 Task: Add an event with the title Training Session: Effective Conflict Management, date '2024/04/21', time 8:00 AM to 10:00 AMand add a description: Throughout the session, we will encourage collaboration, provide inspiration through real-world case studies, and leverage emerging technologies as catalysts for change. By synergizing the expertise and perspectives of the participants, we aim to generate a comprehensive range of ideas that can shape the future of sustainable transportation.Select event color  Sage . Add location for the event as: 987 Eze Village, France, logged in from the account softage.3@softage.netand send the event invitation to softage.7@softage.net and softage.8@softage.net. Set a reminder for the event Every weekday(Monday to Friday)
Action: Mouse pressed left at (60, 83)
Screenshot: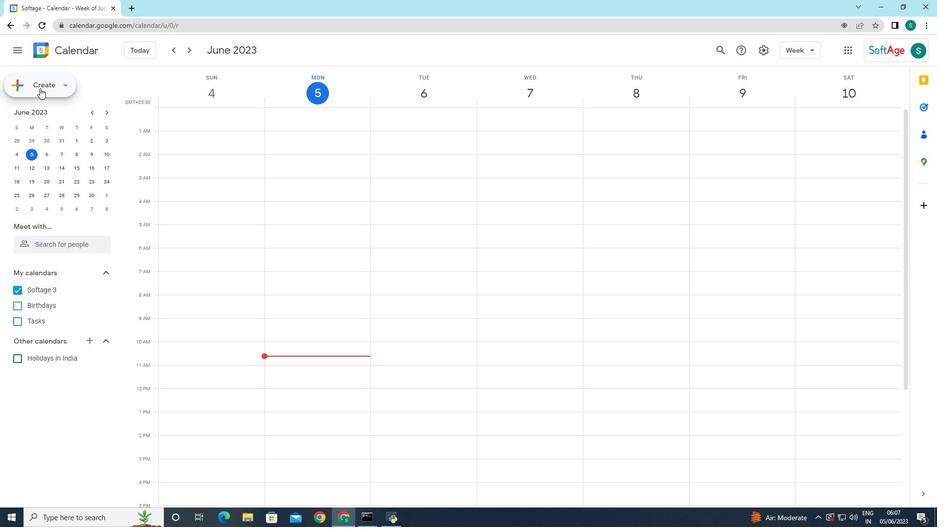 
Action: Mouse moved to (29, 107)
Screenshot: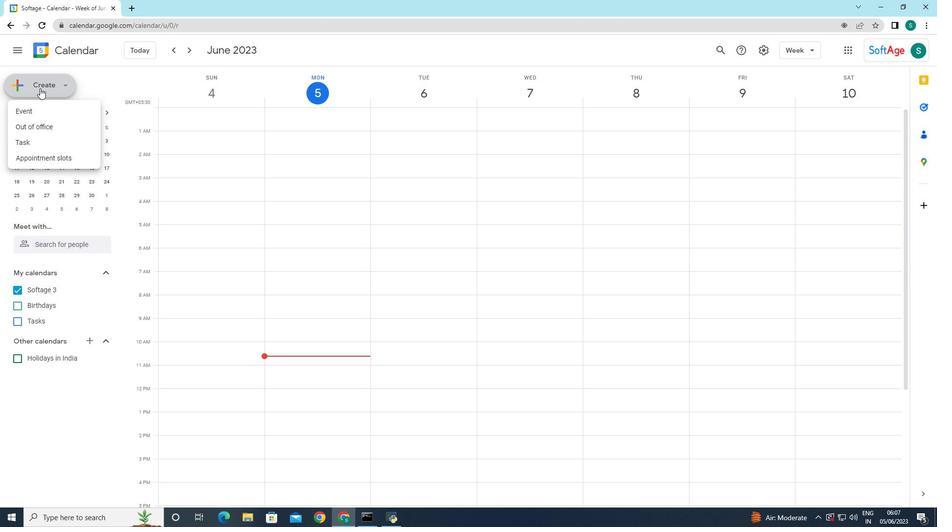 
Action: Mouse pressed left at (29, 107)
Screenshot: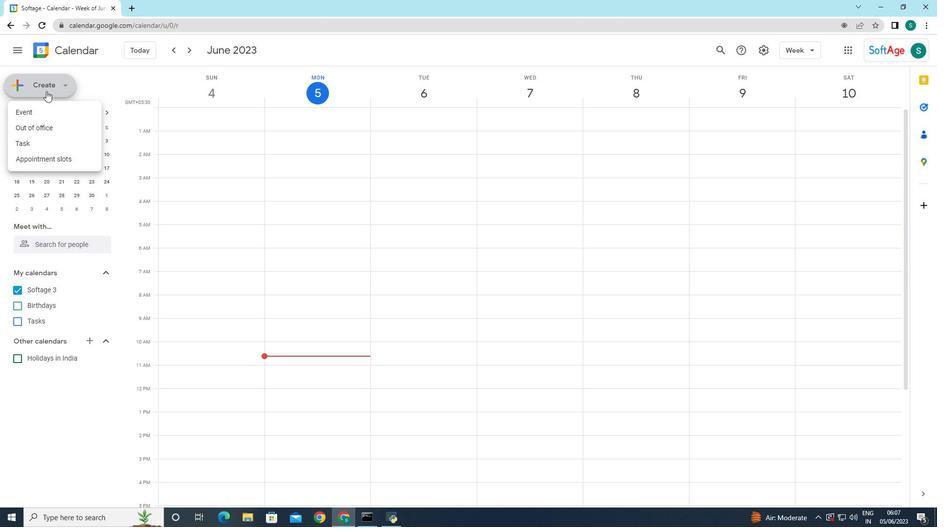 
Action: Mouse moved to (167, 385)
Screenshot: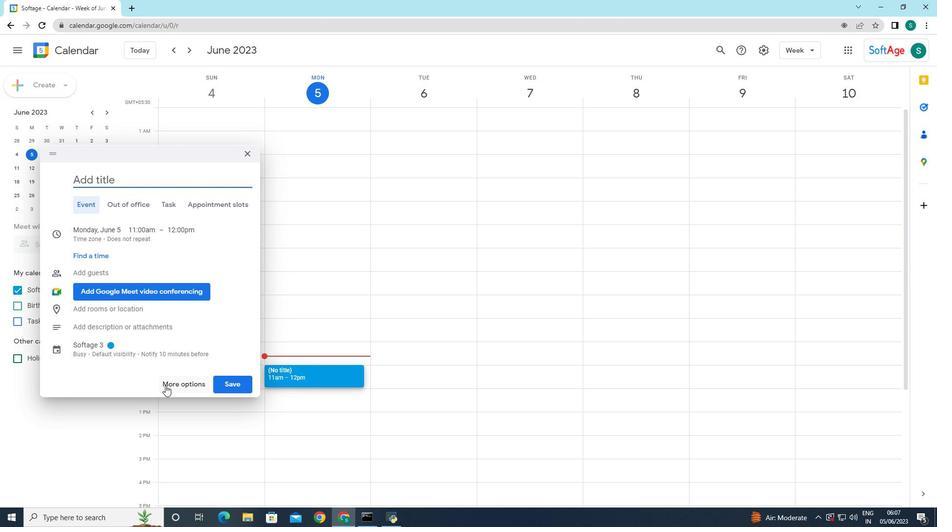 
Action: Mouse pressed left at (167, 385)
Screenshot: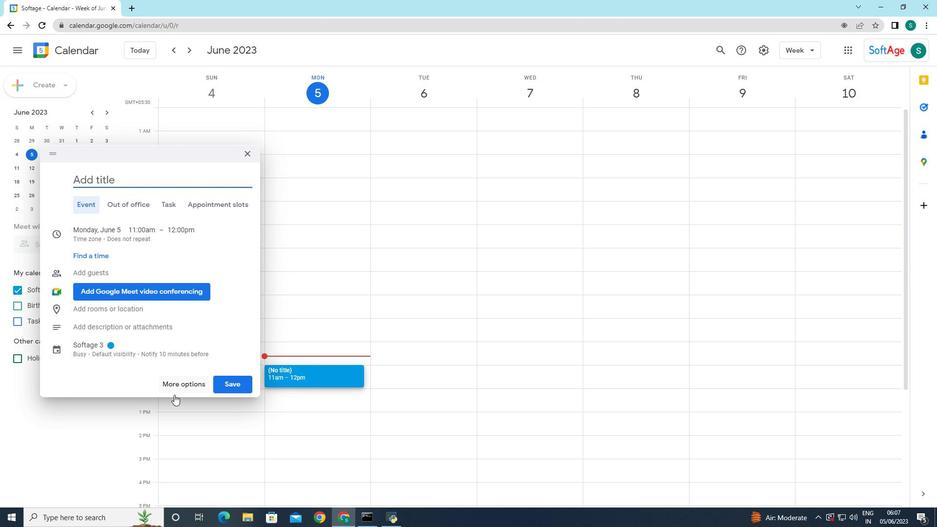 
Action: Mouse moved to (94, 60)
Screenshot: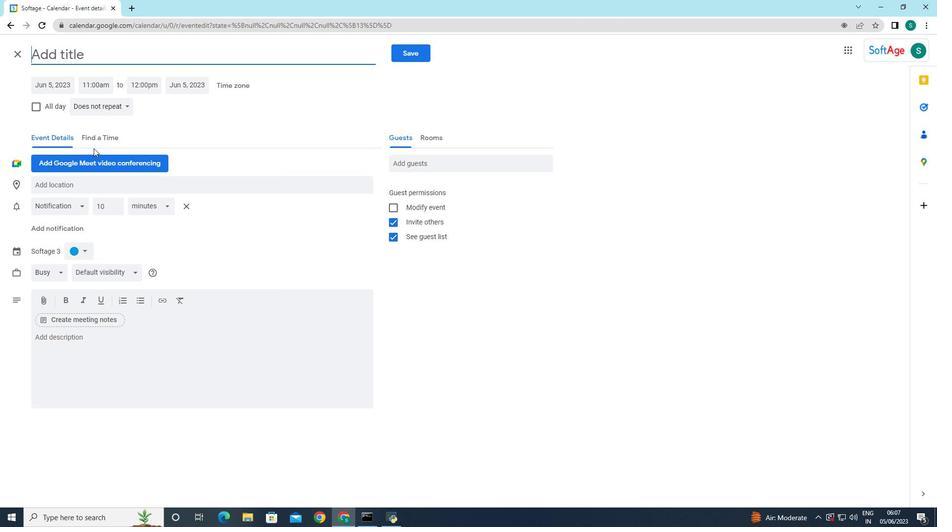 
Action: Mouse pressed left at (94, 60)
Screenshot: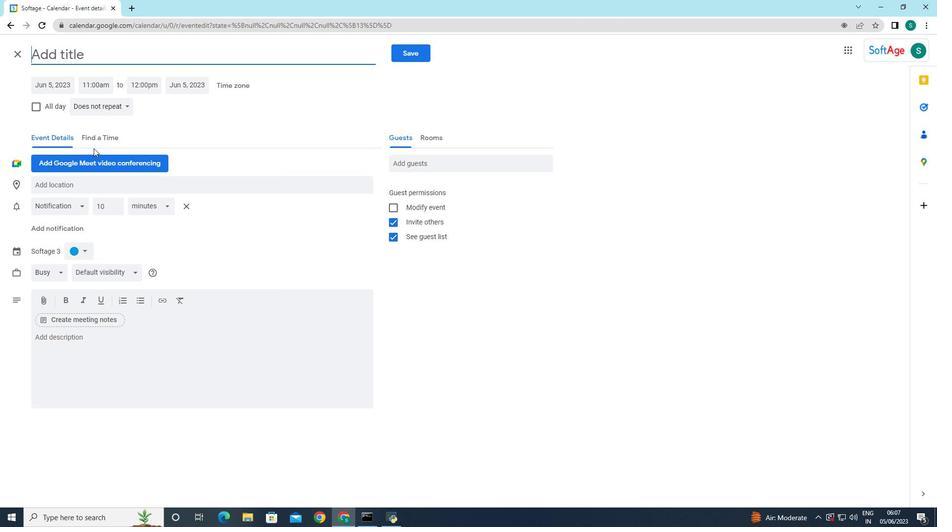 
Action: Key pressed <Key.caps_lock>EFF<Key.backspace>K<Key.backspace><Key.backspace><Key.caps_lock>ffective<Key.space><Key.caps_lock>X<Key.caps_lock>onffict<Key.backspace><Key.backspace><Key.backspace><Key.backspace>lict<Key.space><Key.caps_lock>M<Key.caps_lock>
Screenshot: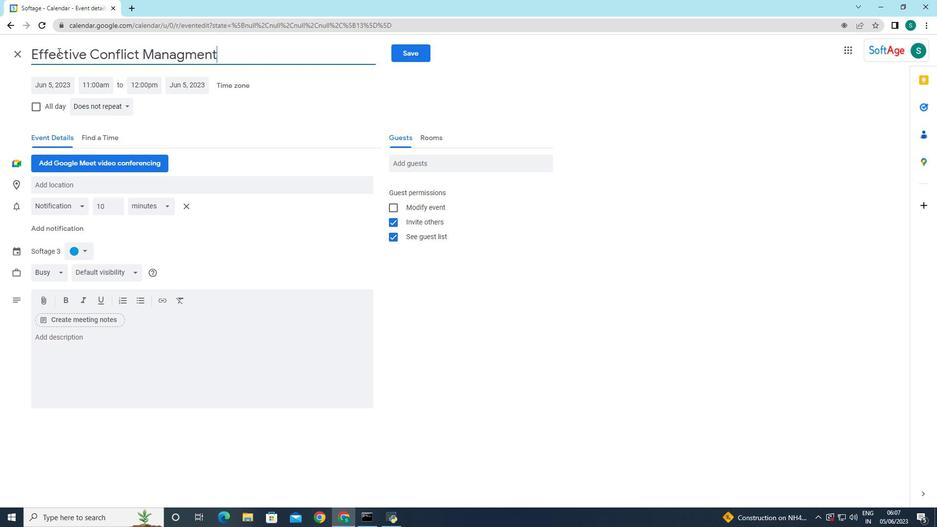 
Action: Mouse moved to (99, 50)
Screenshot: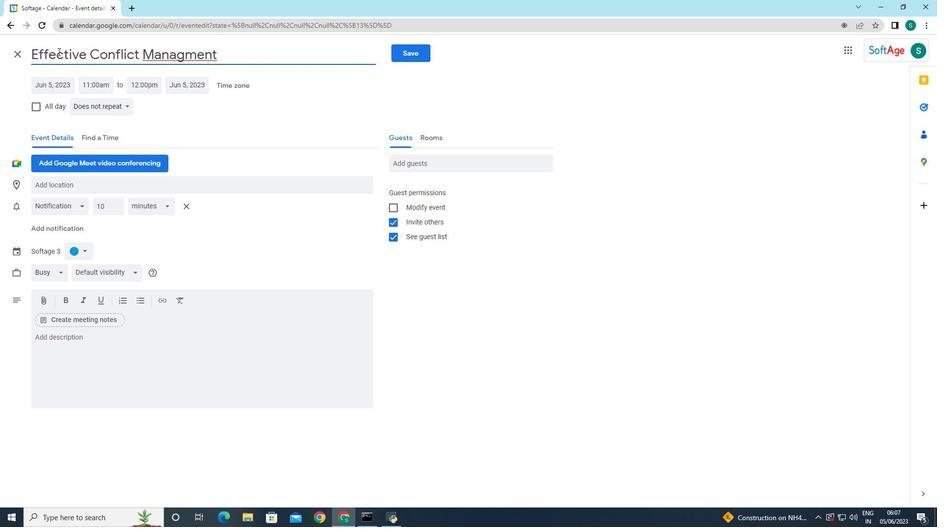 
Action: Mouse pressed left at (99, 50)
Screenshot: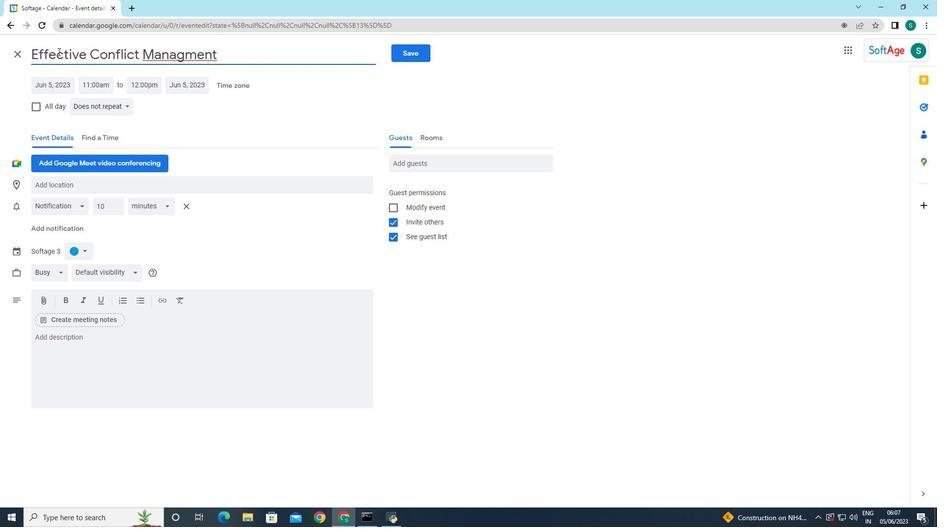 
Action: Mouse moved to (109, 68)
Screenshot: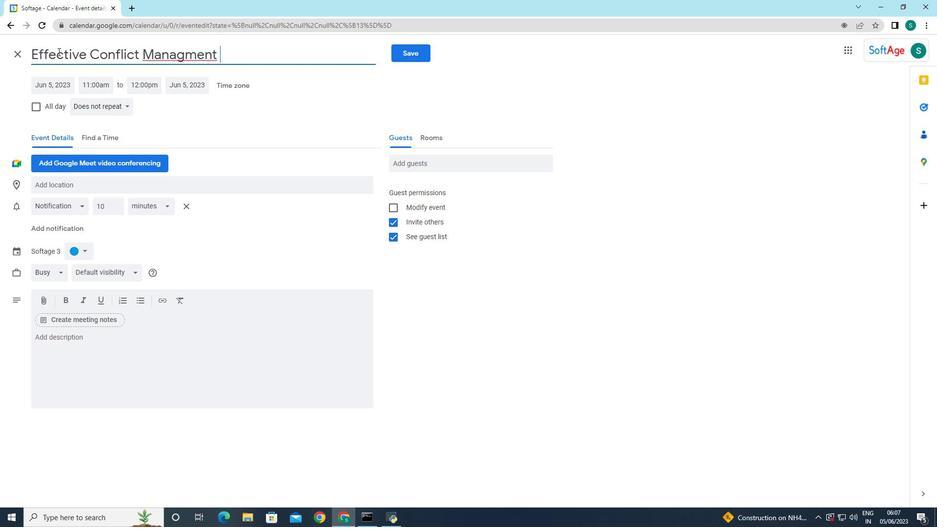 
Action: Key pressed <Key.backspace><Key.shift>C
Screenshot: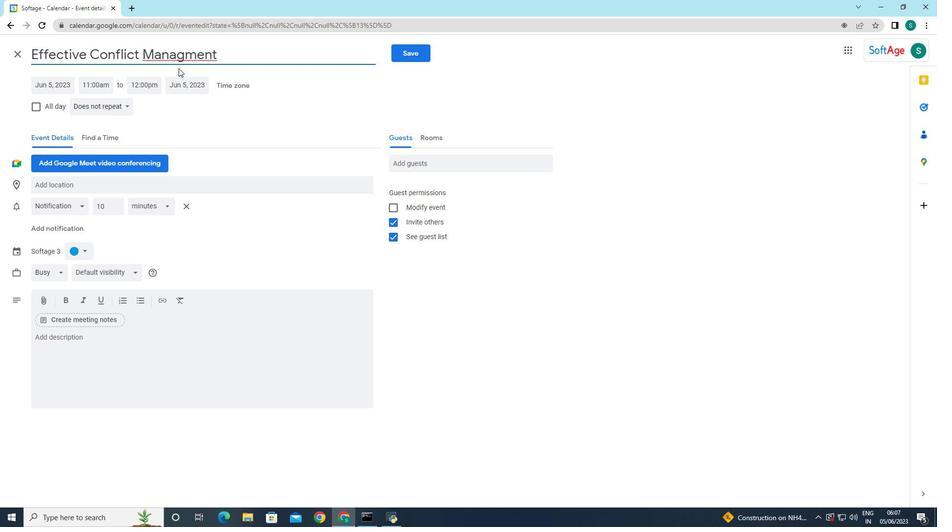 
Action: Mouse moved to (166, 54)
Screenshot: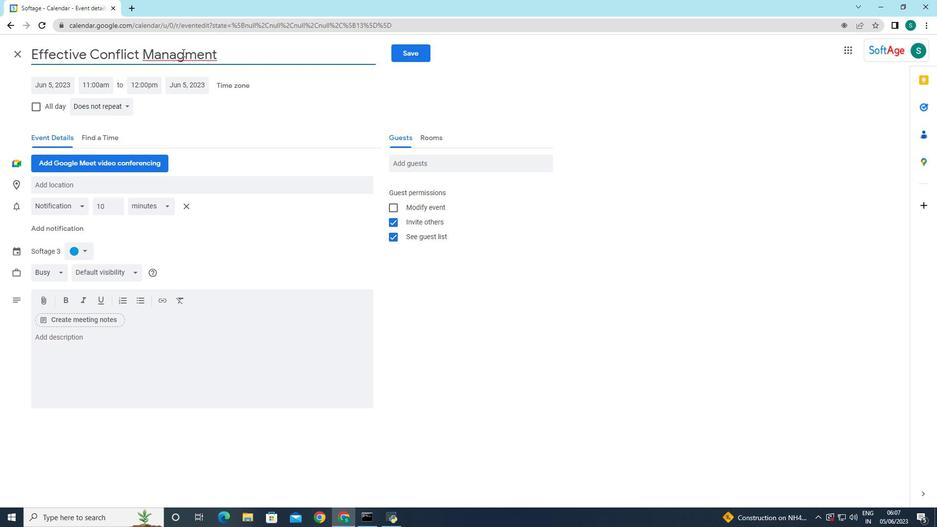 
Action: Mouse pressed left at (166, 54)
Screenshot: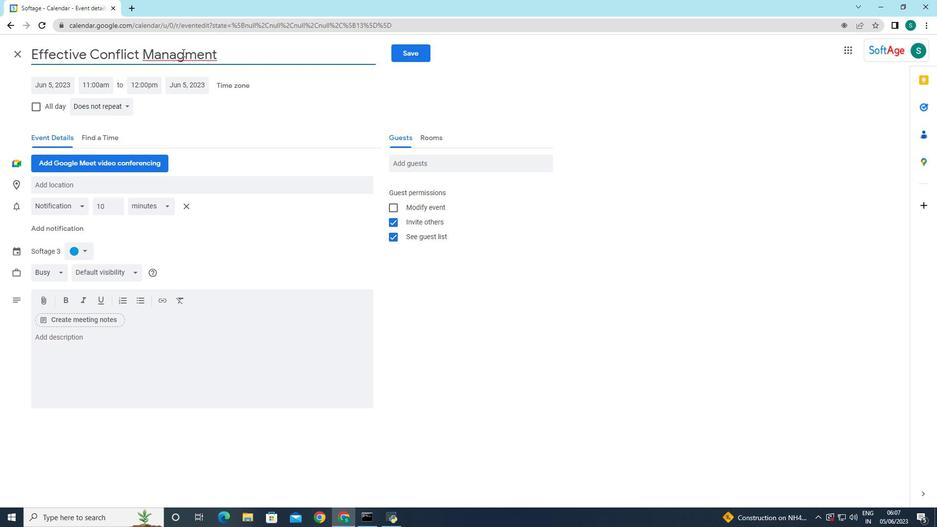 
Action: Key pressed a<Key.caps_lock>NAGEMENT,<Key.space><Key.backspace><Key.backspace><Key.backspace><Key.backspace><Key.backspace><Key.backspace><Key.backspace><Key.backspace><Key.backspace><Key.backspace><Key.backspace>
Screenshot: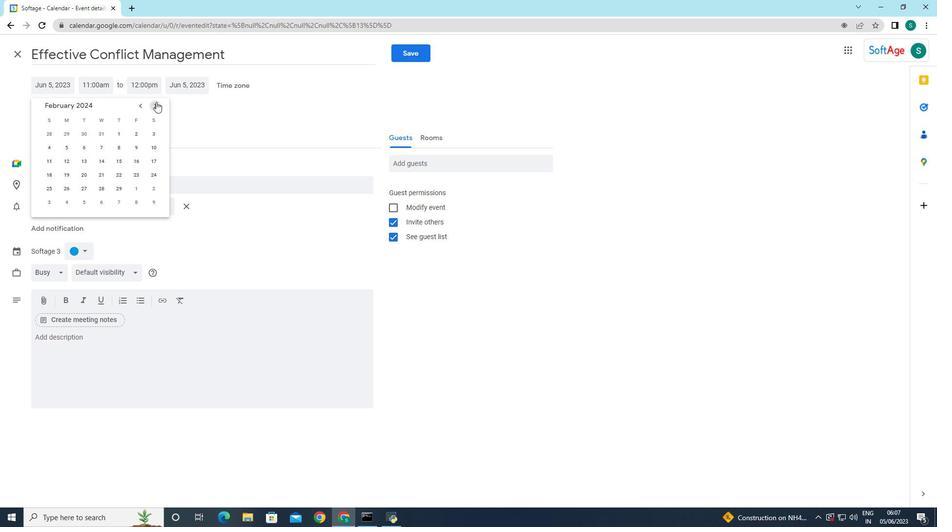 
Action: Mouse moved to (169, 55)
Screenshot: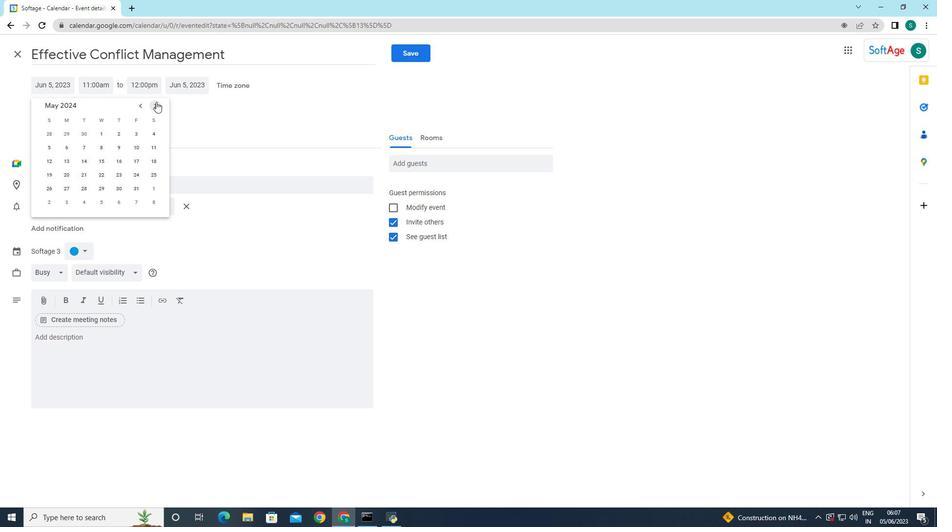 
Action: Mouse pressed left at (40, 88)
Screenshot: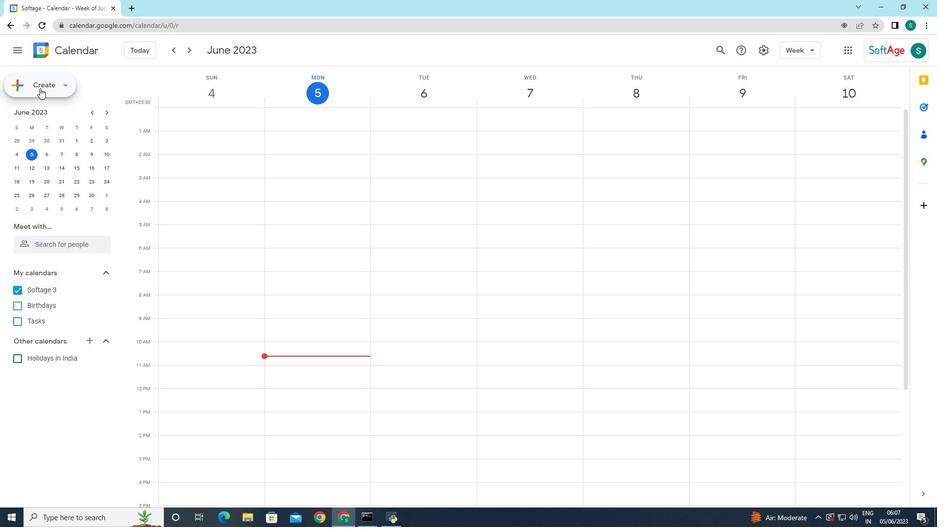 
Action: Mouse moved to (46, 112)
Screenshot: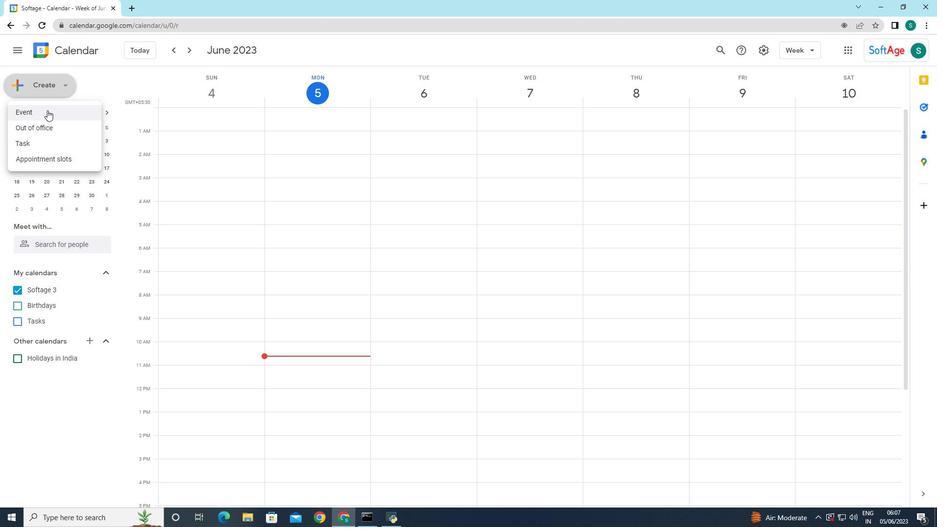 
Action: Mouse pressed left at (46, 112)
Screenshot: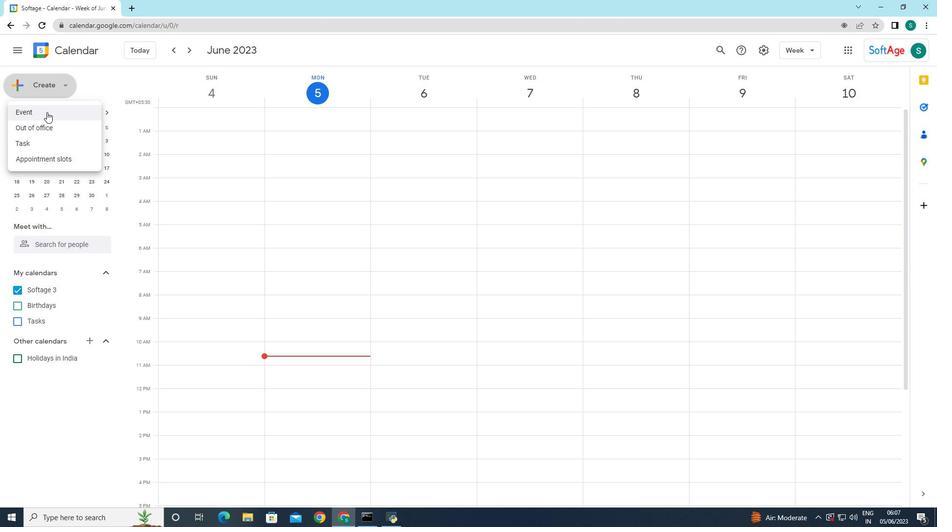 
Action: Mouse moved to (178, 388)
Screenshot: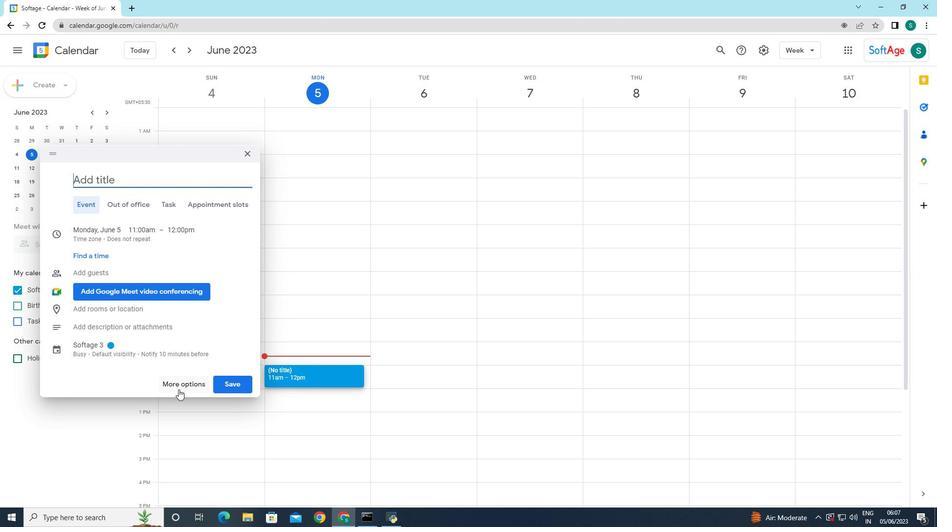 
Action: Mouse pressed left at (178, 388)
Screenshot: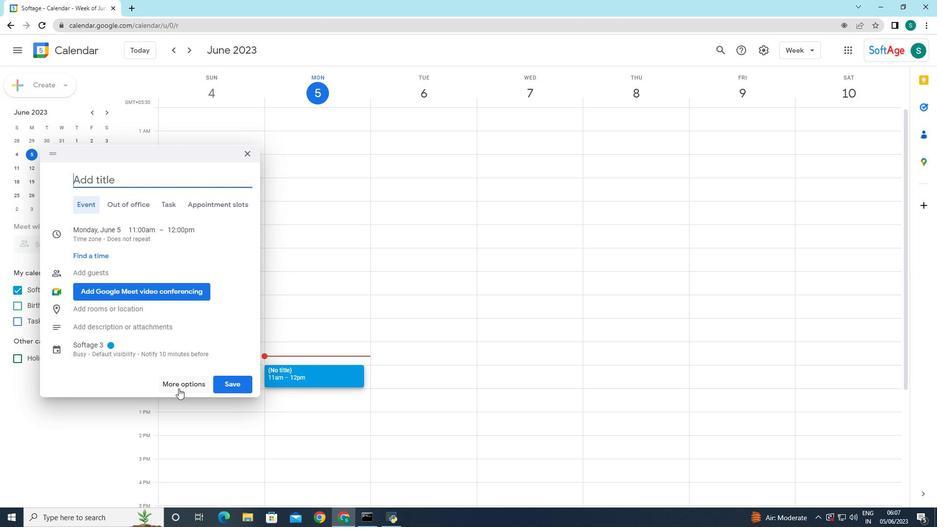 
Action: Mouse moved to (58, 51)
Screenshot: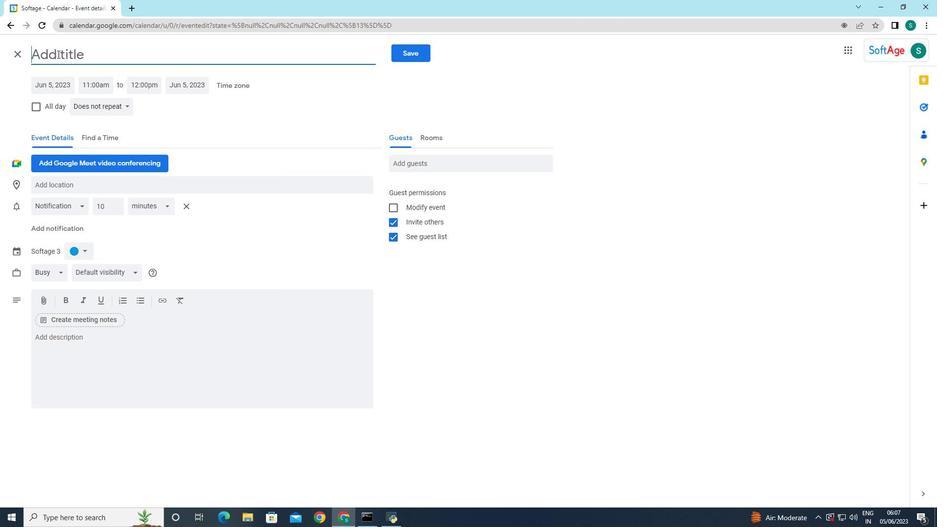 
Action: Mouse pressed left at (58, 51)
Screenshot: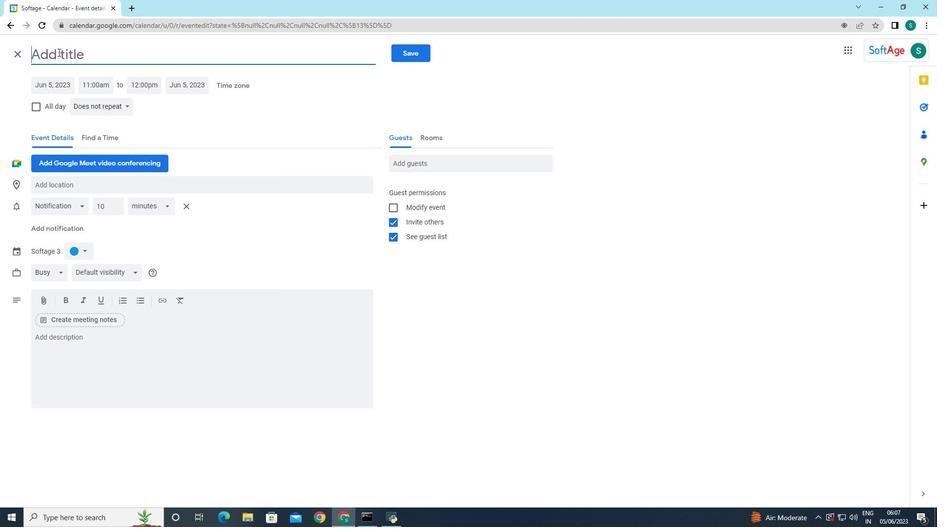 
Action: Key pressed <Key.caps_lock>E<Key.backspace><Key.caps_lock>e<Key.caps_lock>FFECTIVE<Key.space><Key.caps_lock>c<Key.caps_lock>ONFLICT<Key.space><Key.caps_lock>ma<Key.backspace><Key.caps_lock>ANAGMENT<Key.space>
Screenshot: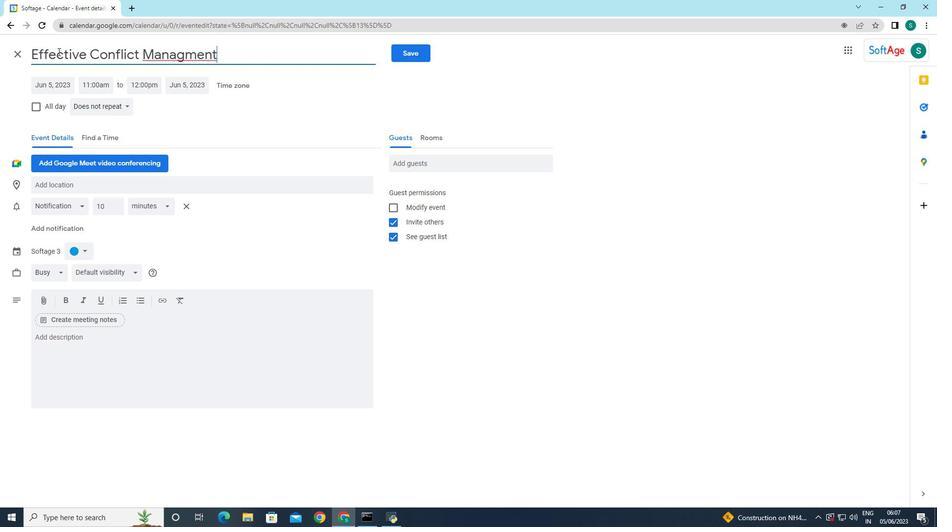 
Action: Mouse moved to (190, 51)
Screenshot: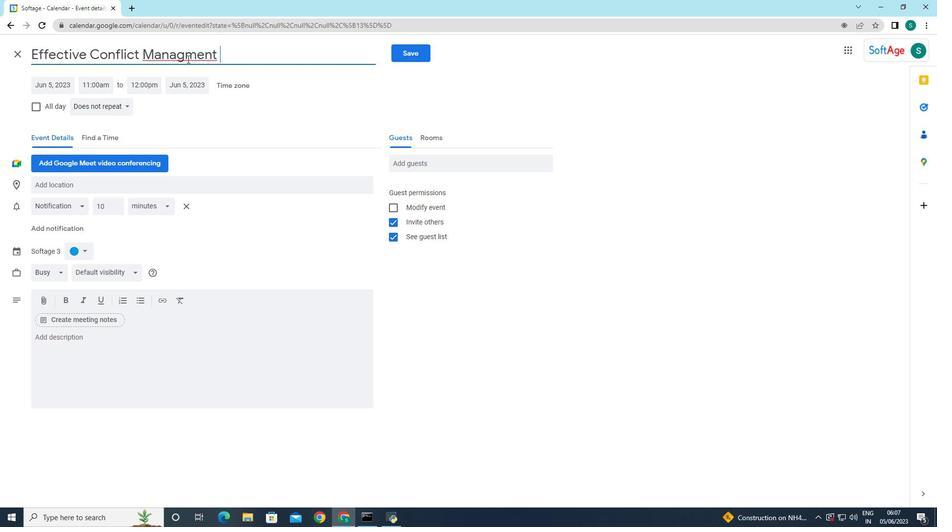 
Action: Mouse pressed right at (190, 51)
Screenshot: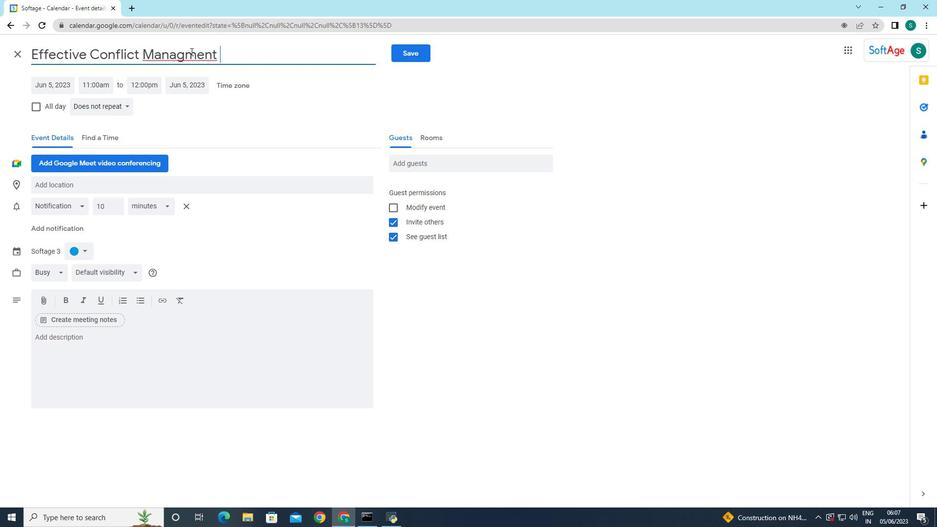 
Action: Mouse moved to (217, 61)
Screenshot: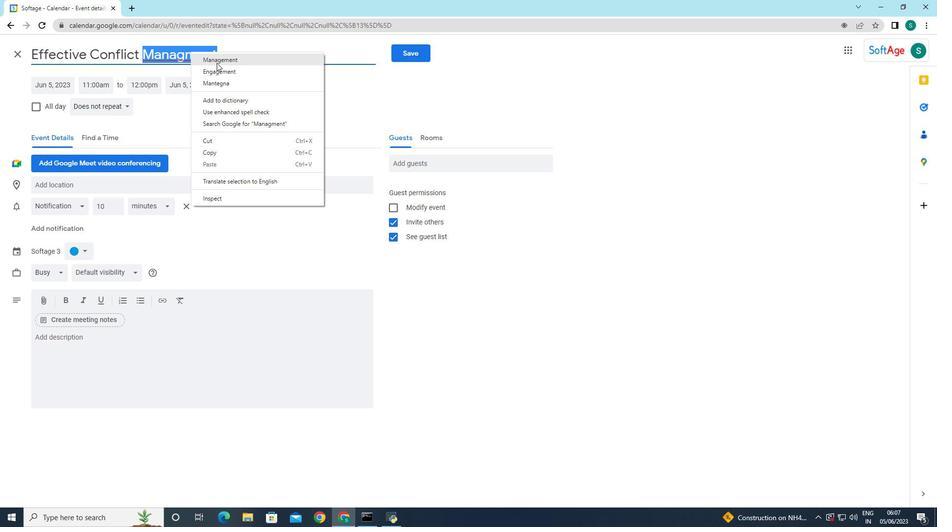 
Action: Mouse pressed left at (217, 61)
Screenshot: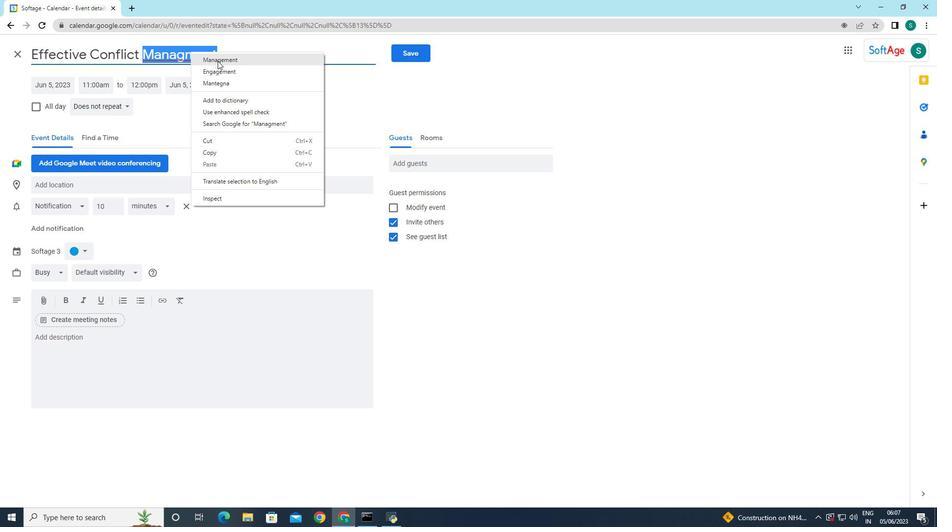 
Action: Mouse moved to (236, 128)
Screenshot: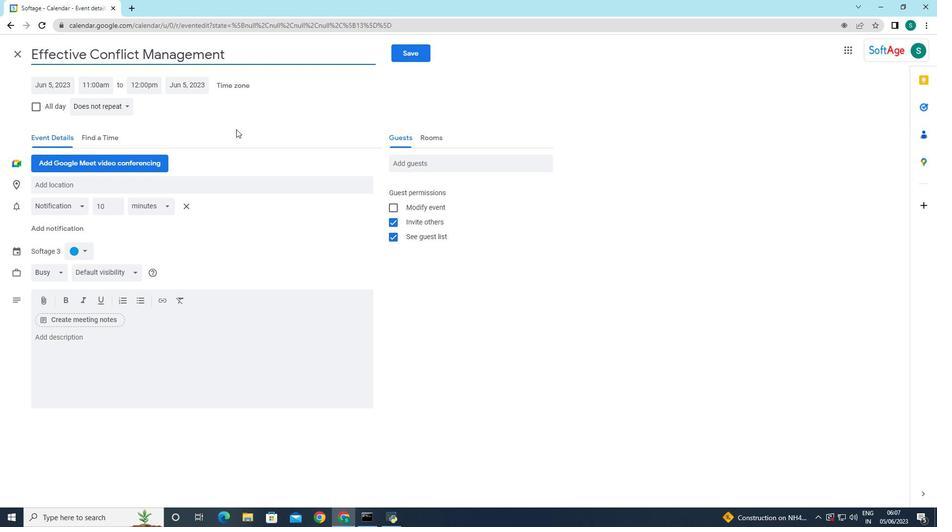 
Action: Mouse pressed left at (236, 128)
Screenshot: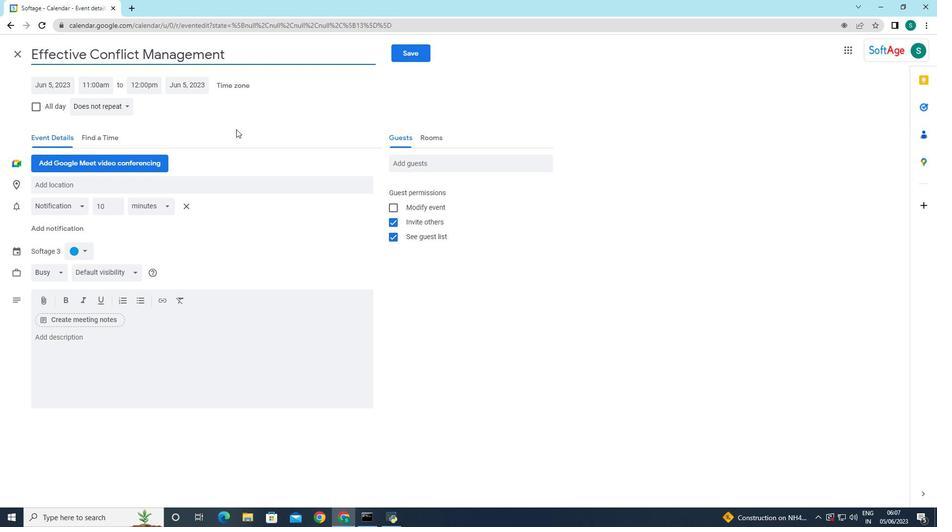 
Action: Mouse moved to (50, 82)
Screenshot: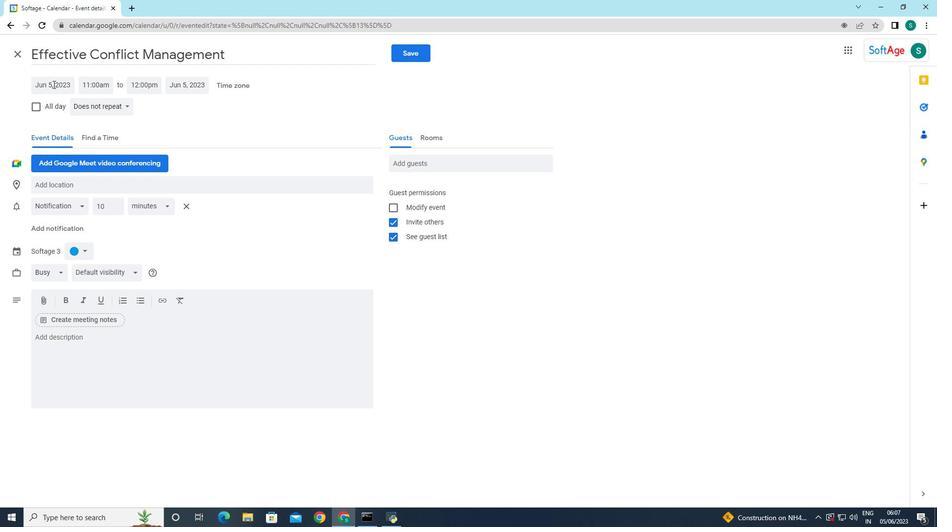 
Action: Mouse pressed left at (50, 82)
Screenshot: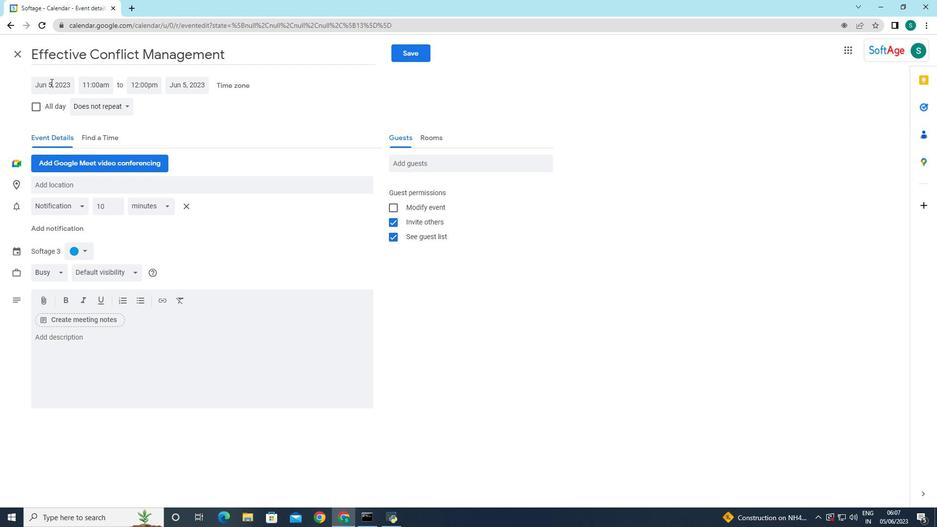 
Action: Mouse moved to (156, 102)
Screenshot: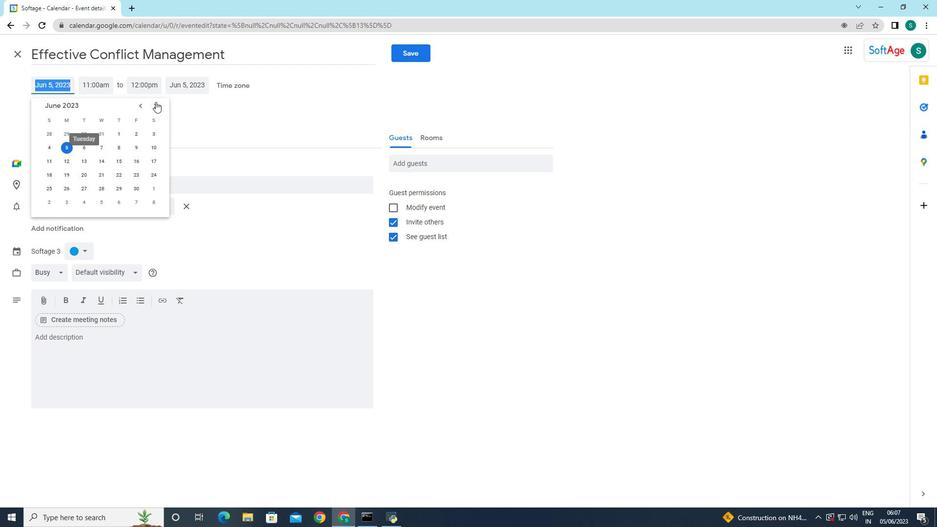 
Action: Mouse pressed left at (156, 102)
Screenshot: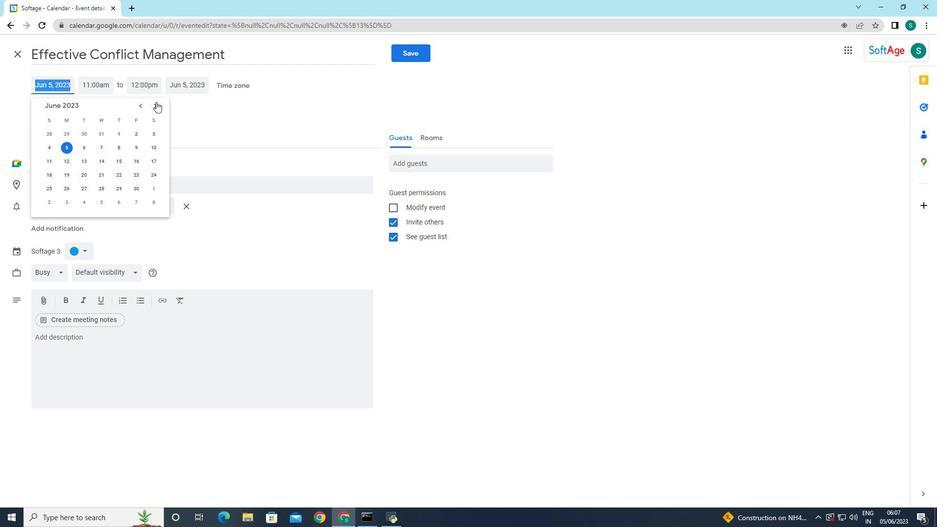 
Action: Mouse pressed left at (156, 102)
Screenshot: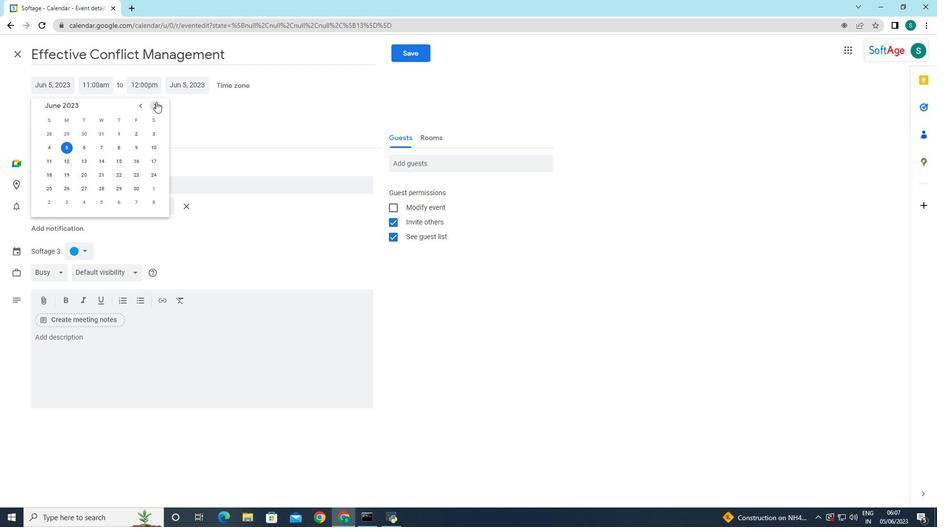 
Action: Mouse pressed left at (156, 102)
Screenshot: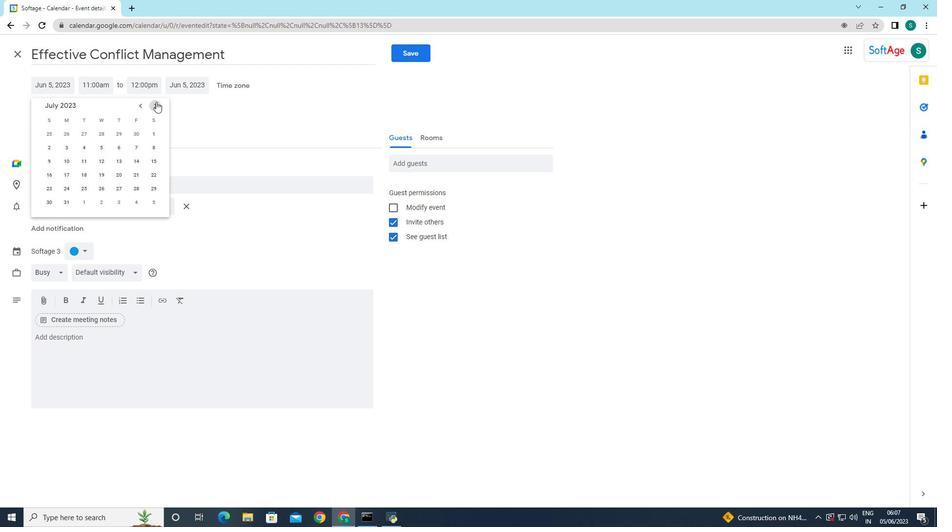 
Action: Mouse pressed left at (156, 102)
Screenshot: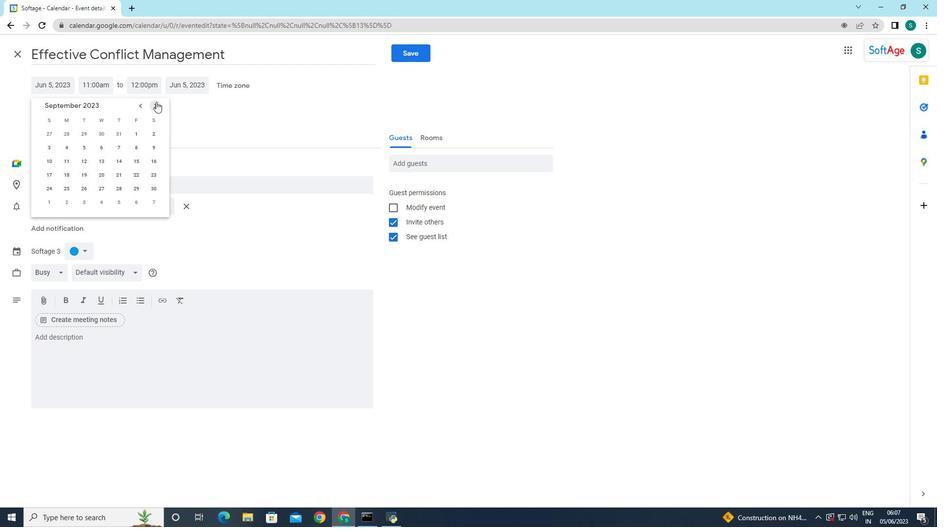 
Action: Mouse pressed left at (156, 102)
Screenshot: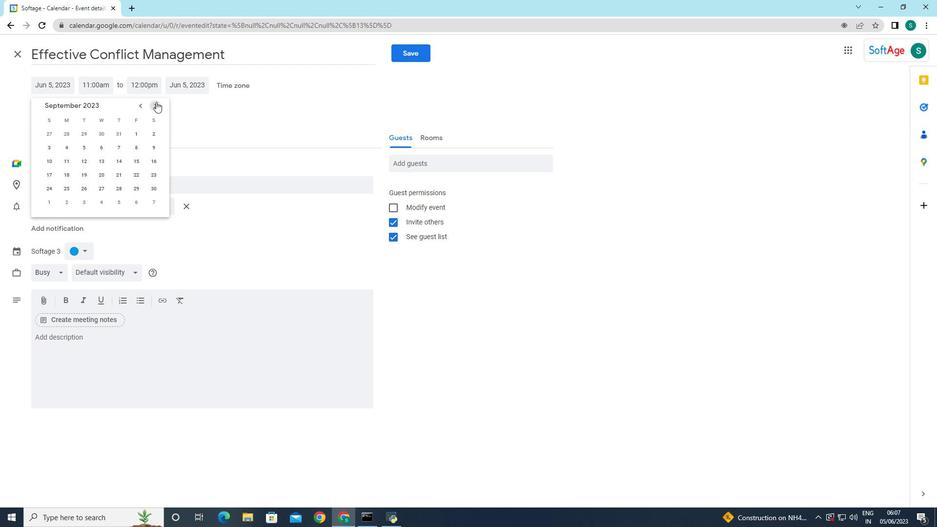 
Action: Mouse pressed left at (156, 102)
Screenshot: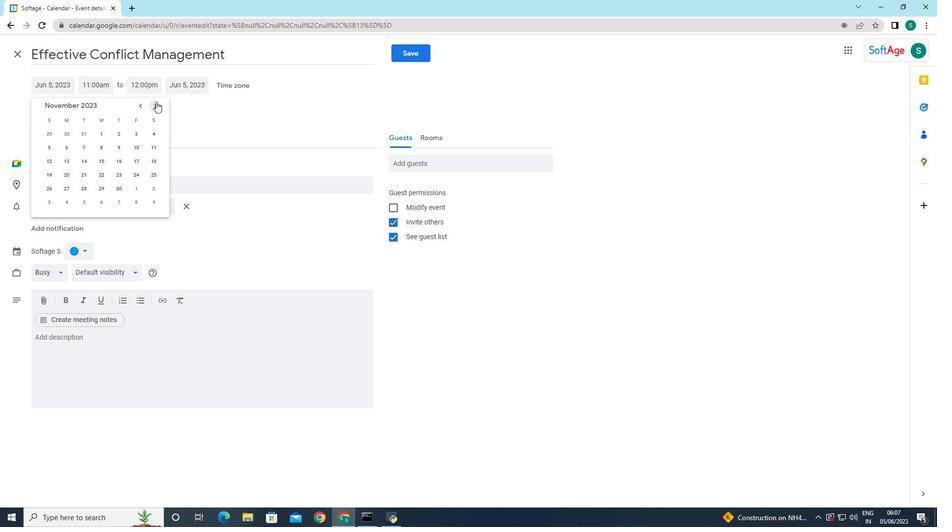 
Action: Mouse pressed left at (156, 102)
Screenshot: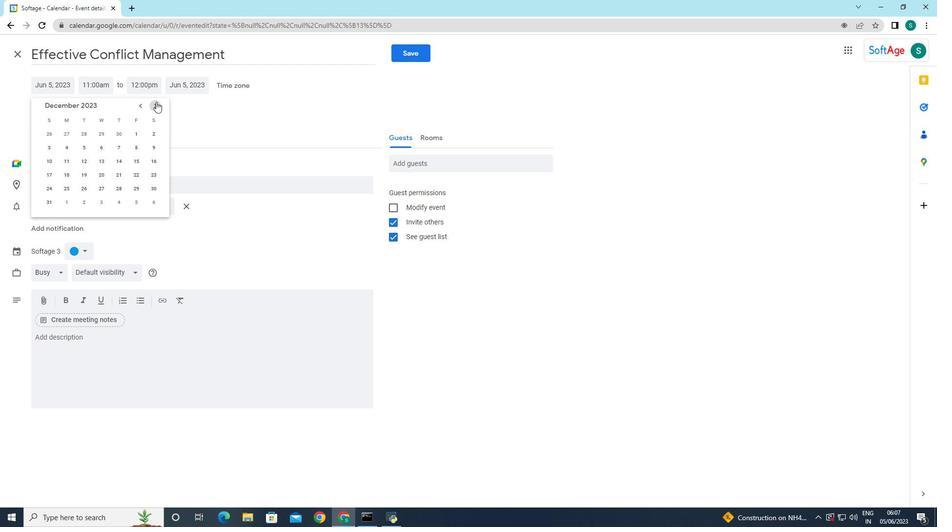 
Action: Mouse pressed left at (156, 102)
Screenshot: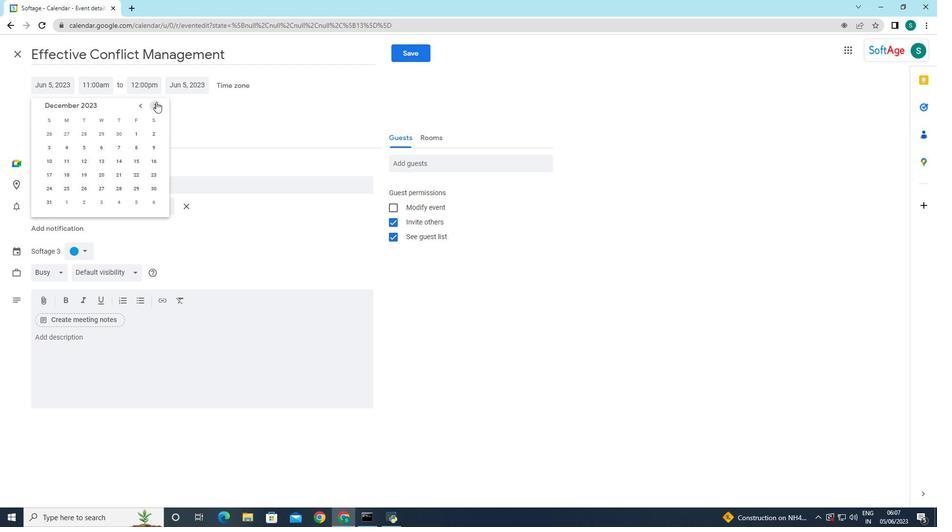 
Action: Mouse pressed left at (156, 102)
Screenshot: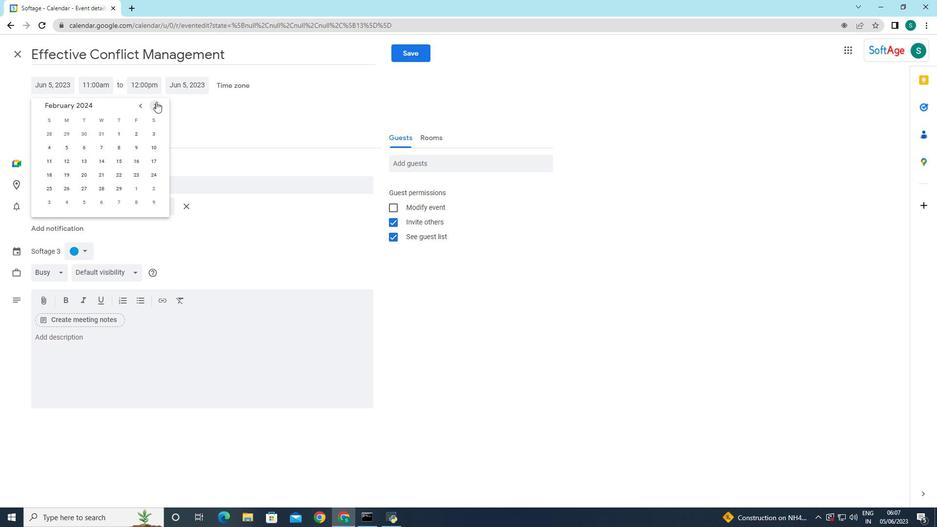 
Action: Mouse pressed left at (156, 102)
Screenshot: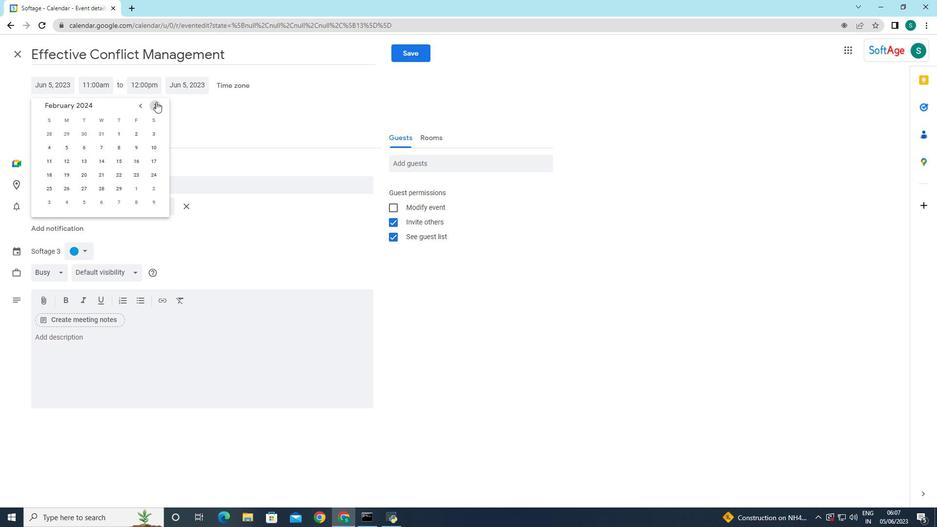 
Action: Mouse pressed left at (156, 102)
Screenshot: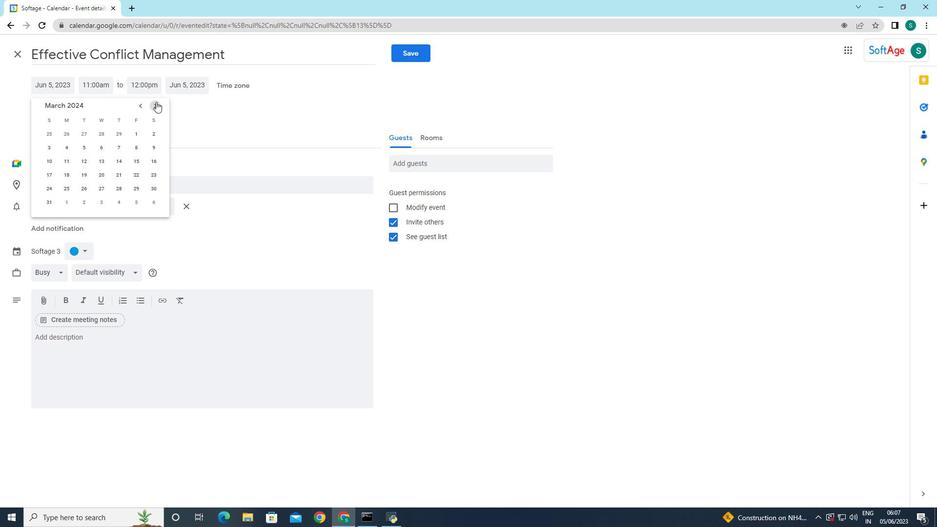 
Action: Mouse moved to (141, 105)
Screenshot: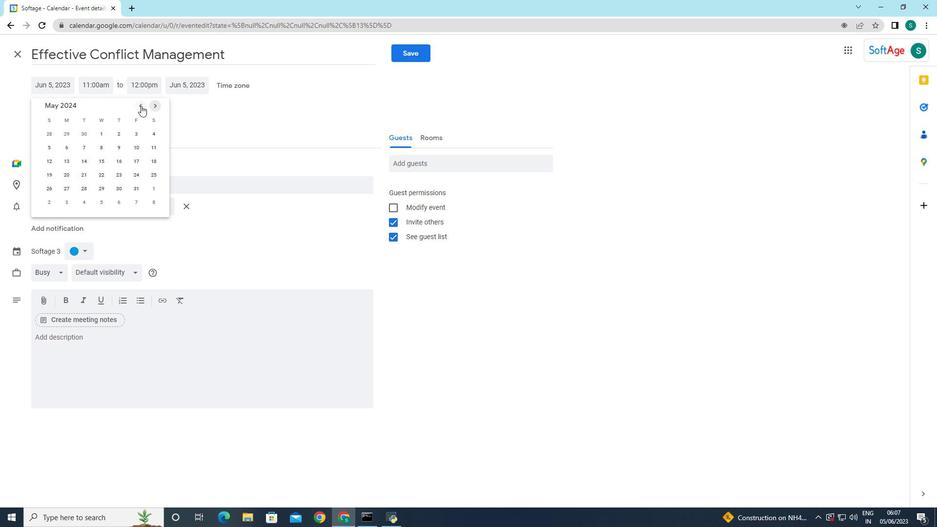 
Action: Mouse pressed left at (141, 105)
Screenshot: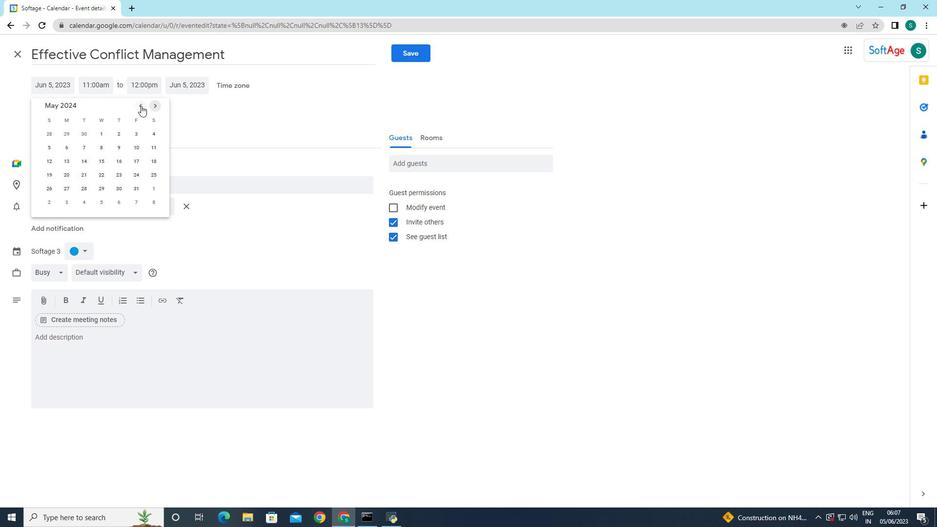 
Action: Mouse moved to (49, 175)
Screenshot: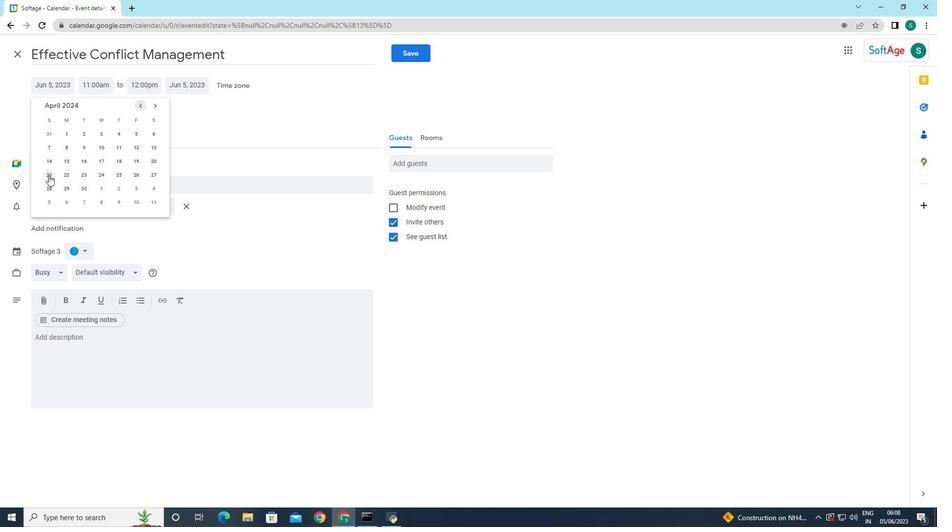 
Action: Mouse pressed left at (49, 175)
Screenshot: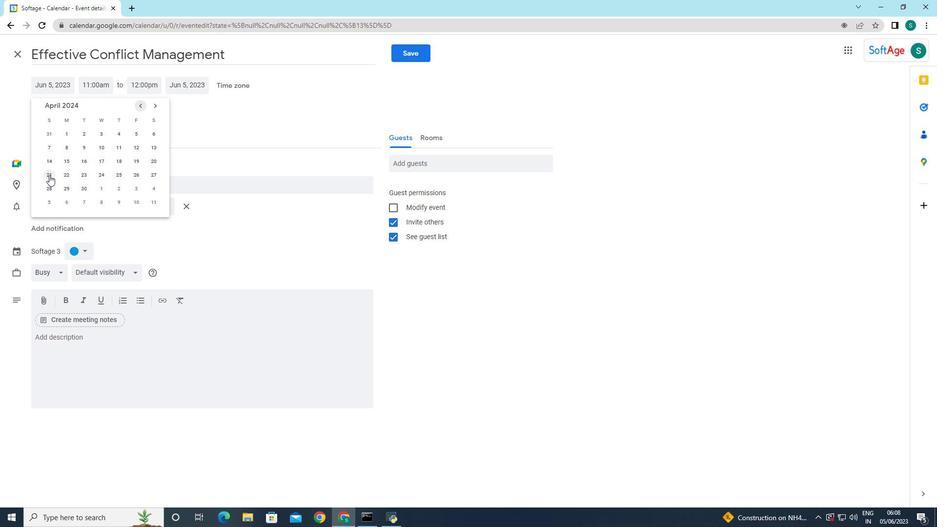 
Action: Mouse moved to (237, 137)
Screenshot: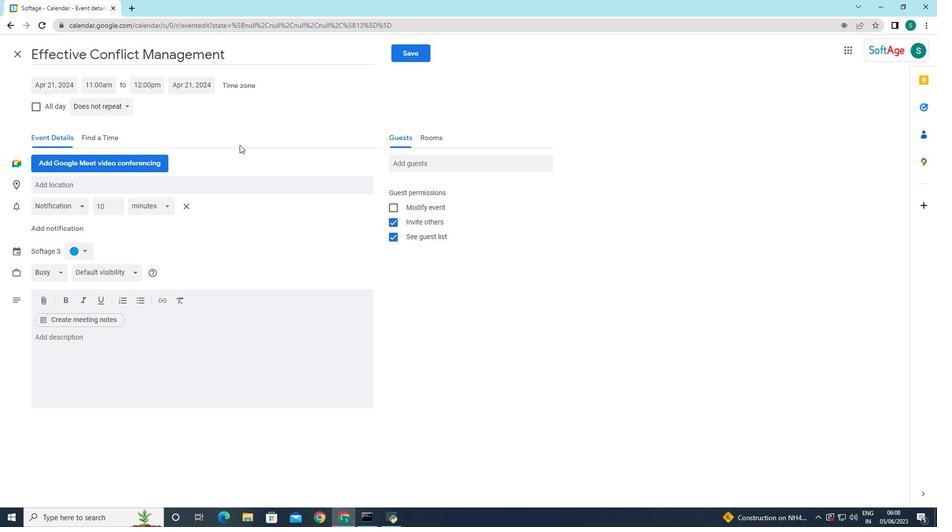 
Action: Mouse pressed left at (237, 137)
Screenshot: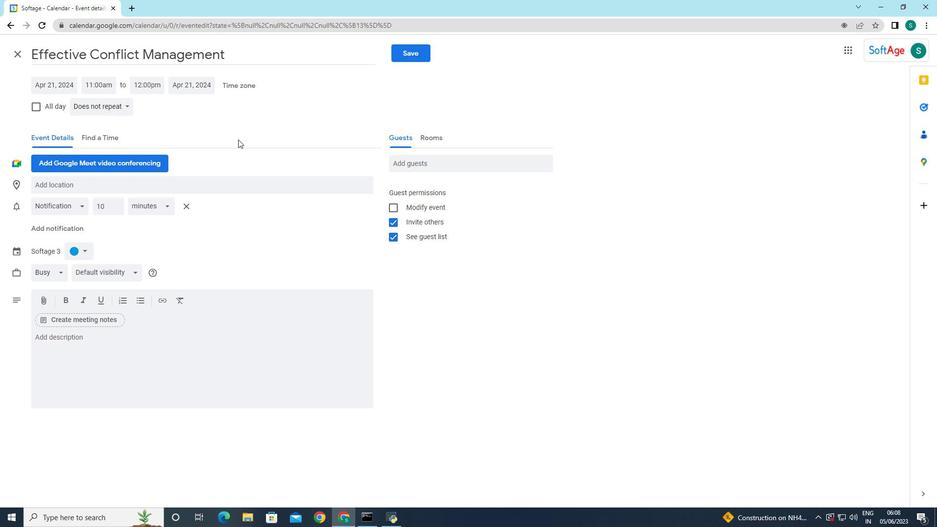 
Action: Mouse moved to (102, 91)
Screenshot: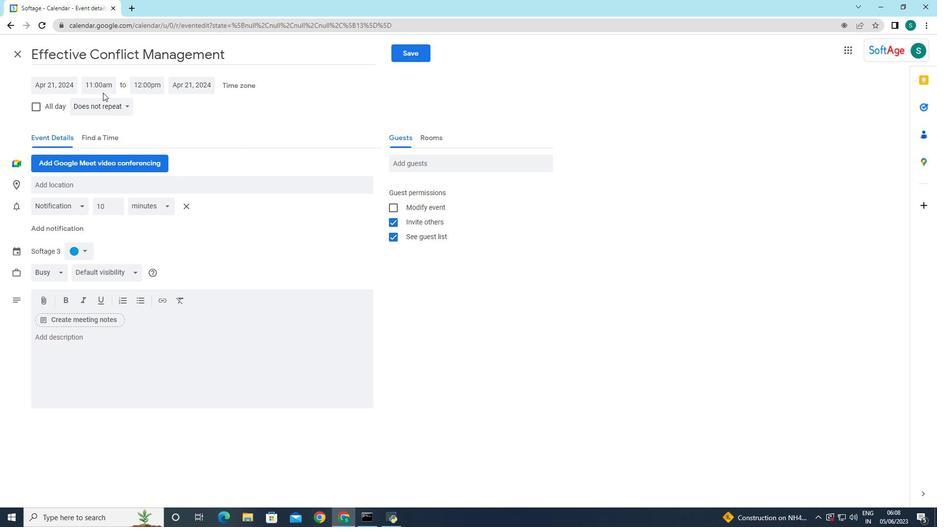 
Action: Mouse pressed left at (102, 91)
Screenshot: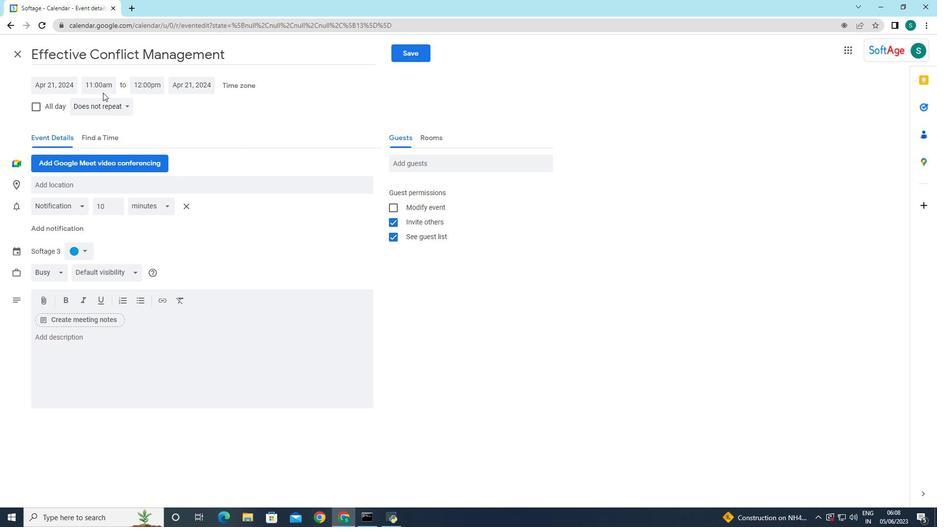 
Action: Mouse moved to (111, 167)
Screenshot: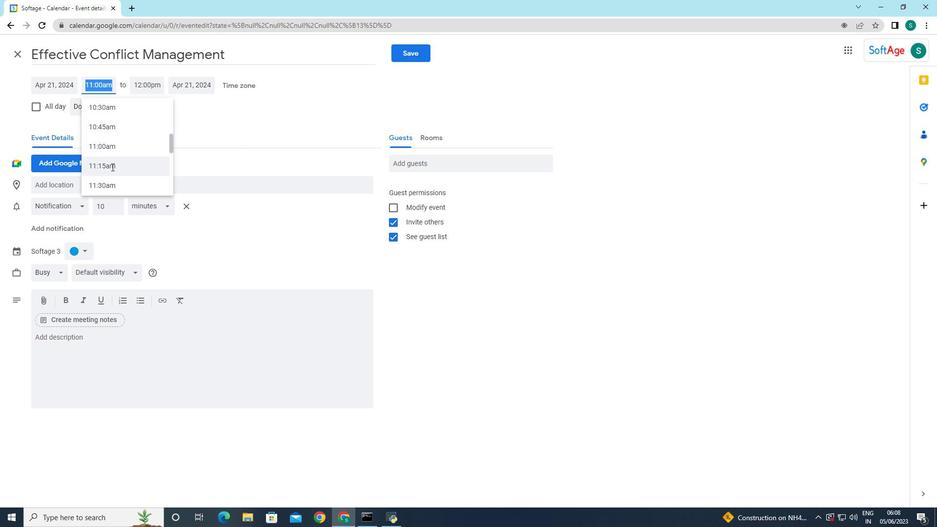 
Action: Mouse scrolled (111, 167) with delta (0, 0)
Screenshot: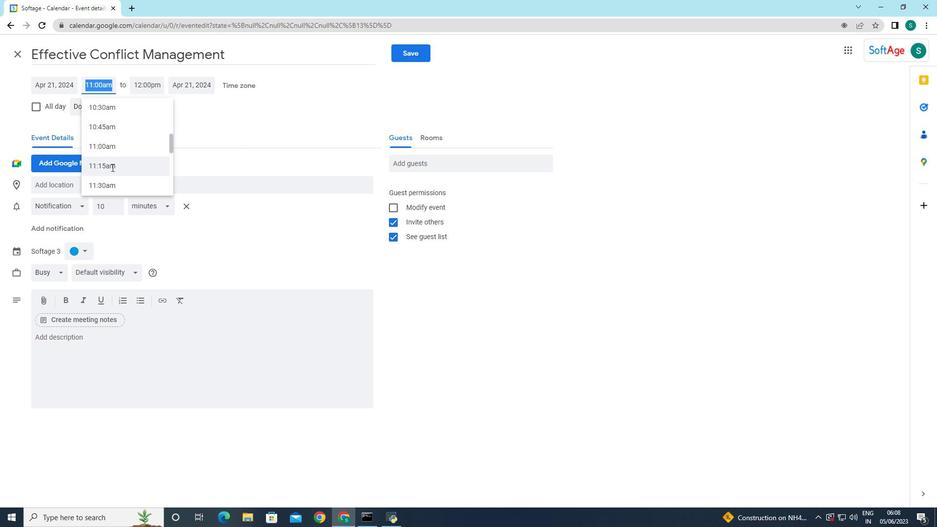 
Action: Mouse scrolled (111, 167) with delta (0, 0)
Screenshot: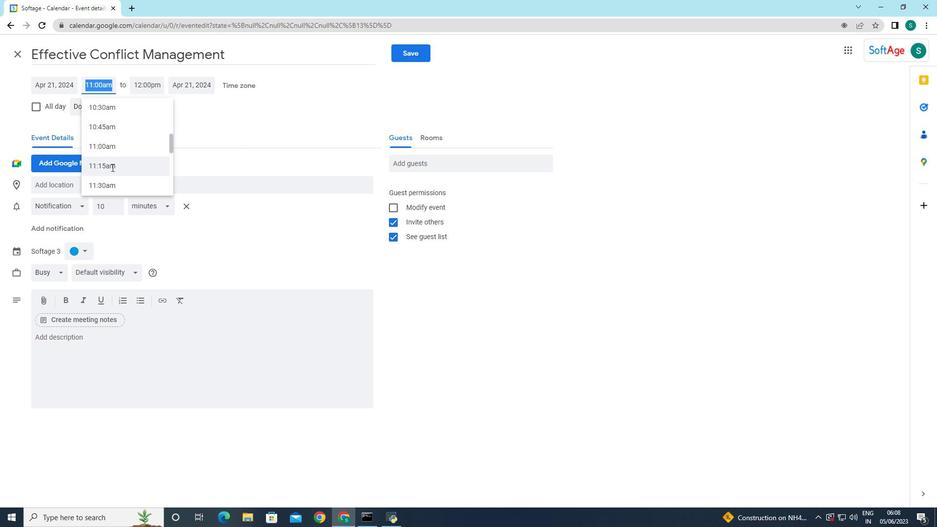 
Action: Mouse scrolled (111, 167) with delta (0, 0)
Screenshot: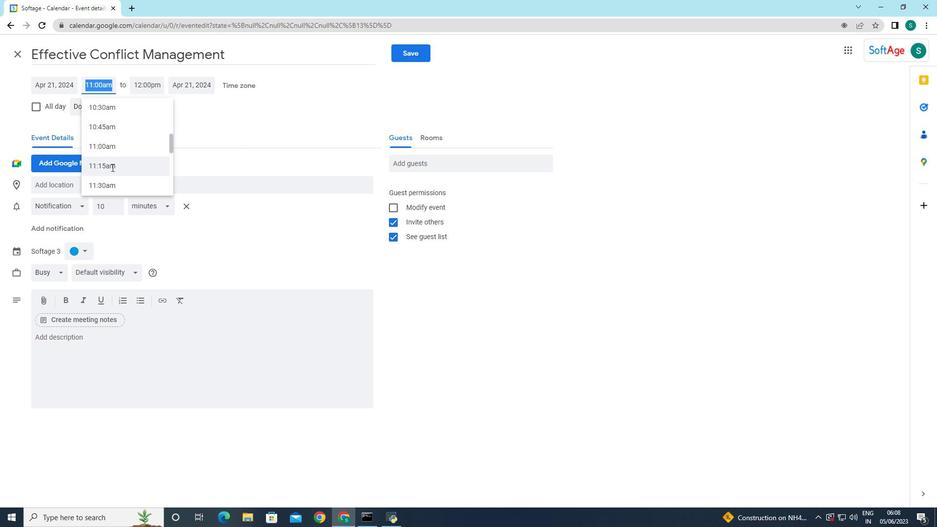
Action: Mouse scrolled (111, 167) with delta (0, 0)
Screenshot: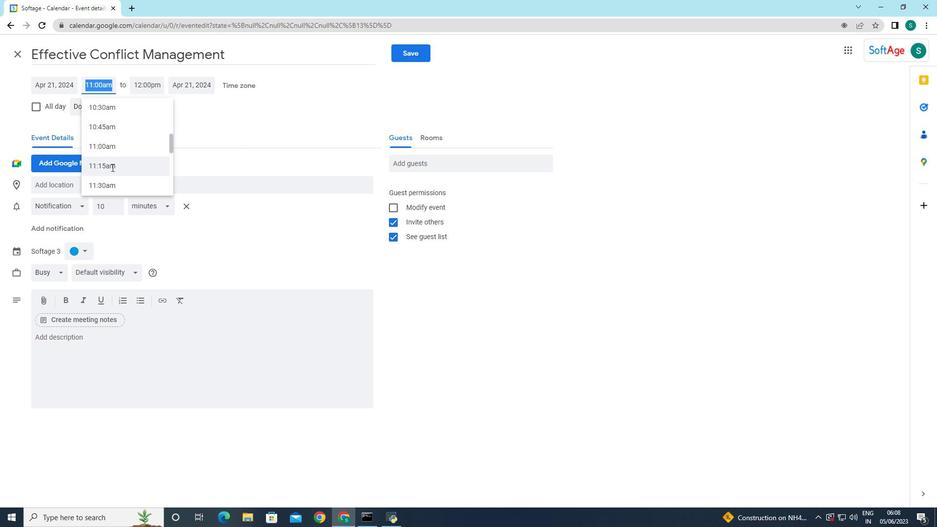 
Action: Mouse moved to (100, 109)
Screenshot: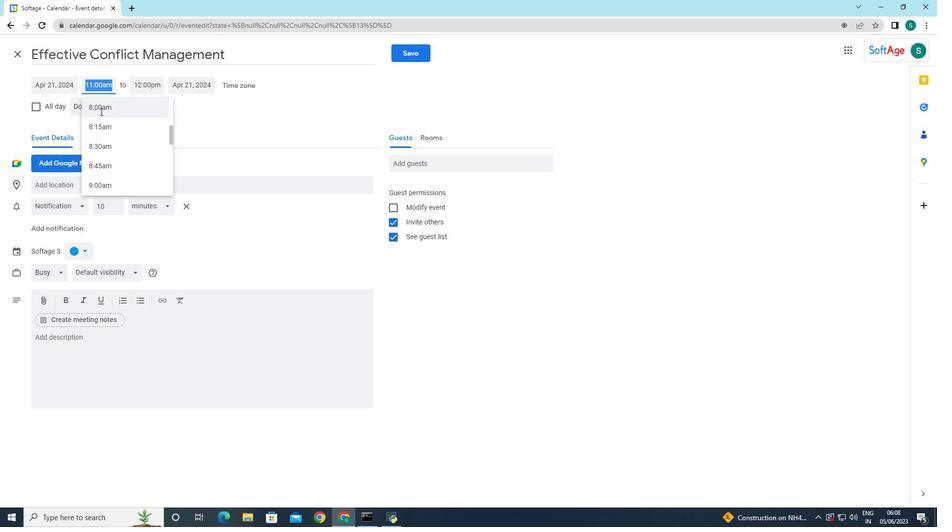 
Action: Mouse pressed left at (100, 109)
Screenshot: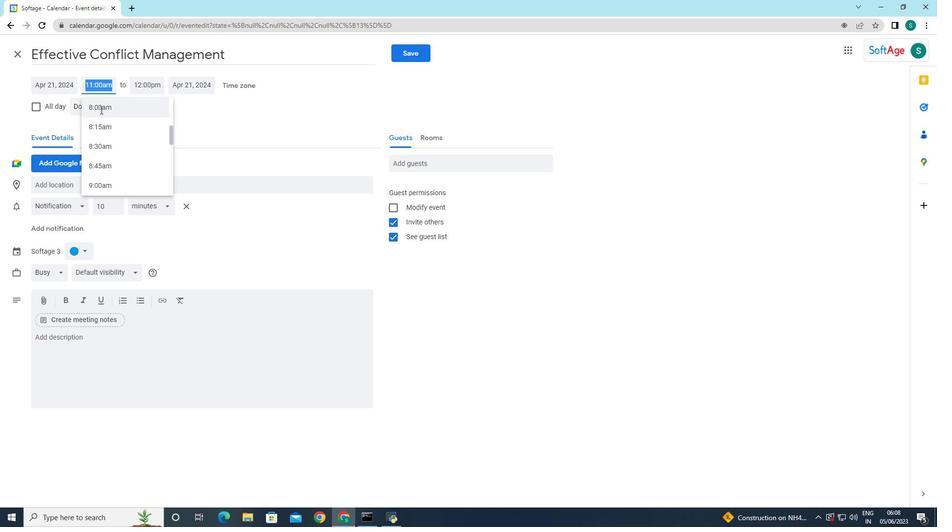 
Action: Mouse moved to (146, 87)
Screenshot: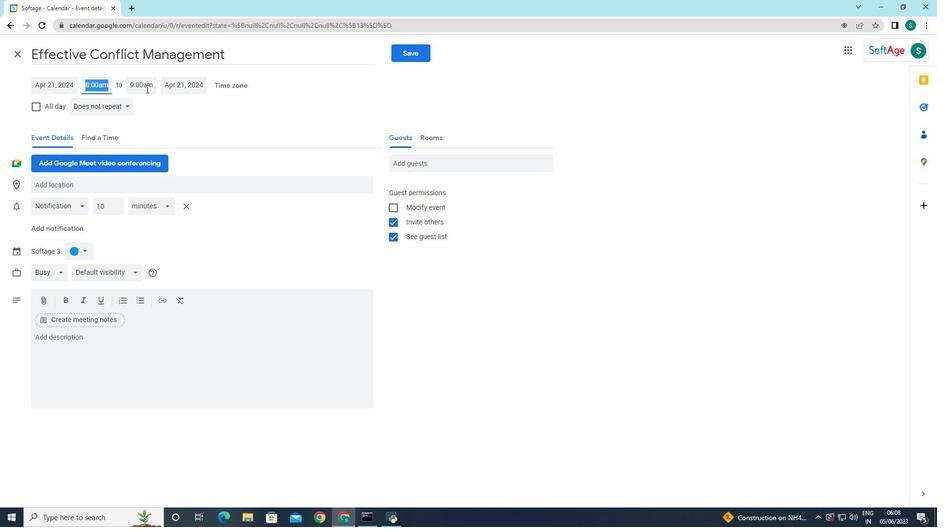 
Action: Mouse pressed left at (146, 87)
Screenshot: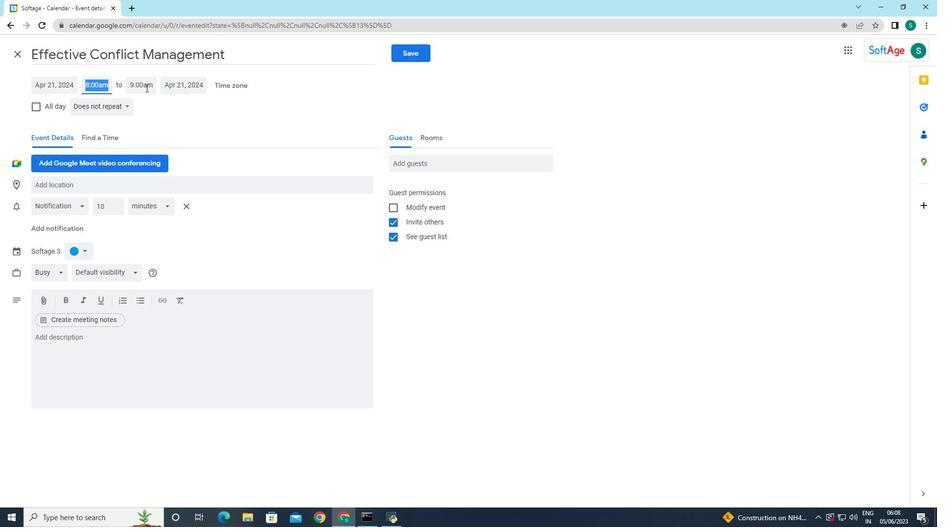 
Action: Mouse moved to (155, 186)
Screenshot: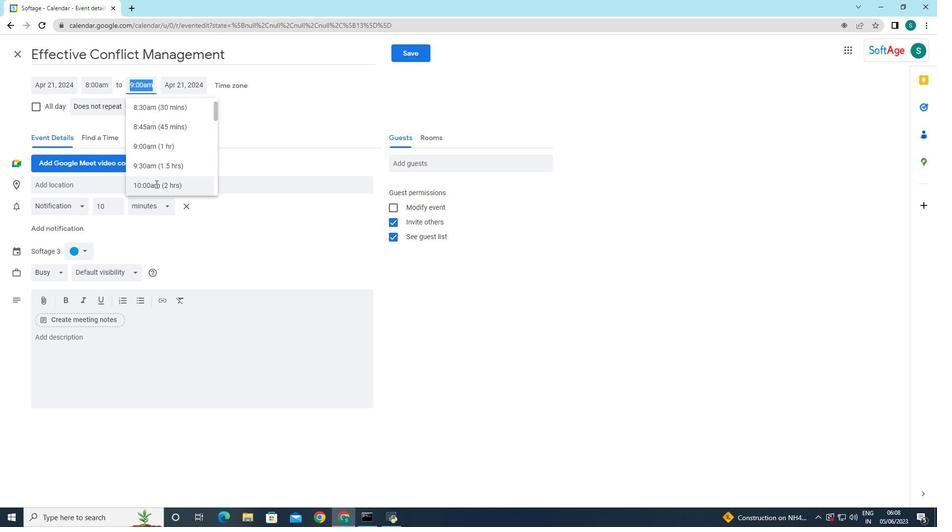 
Action: Mouse pressed left at (155, 186)
Screenshot: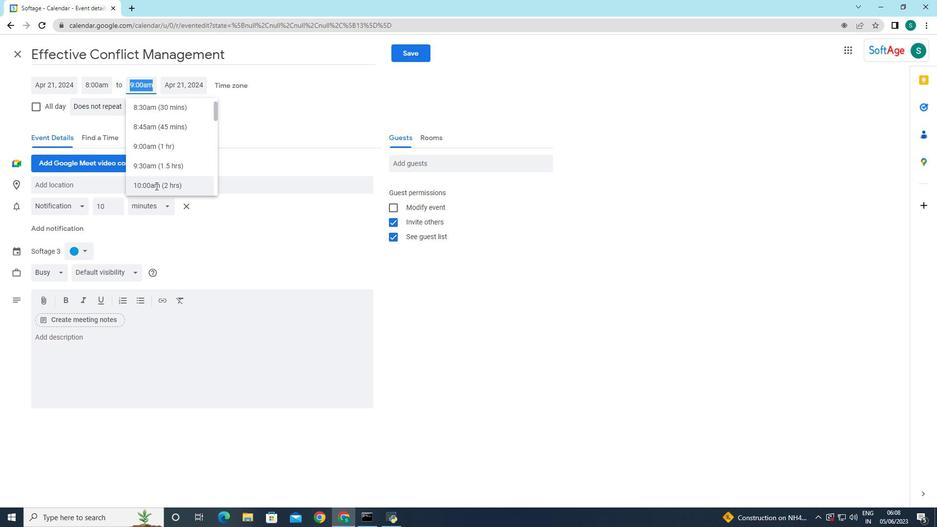 
Action: Mouse moved to (229, 114)
Screenshot: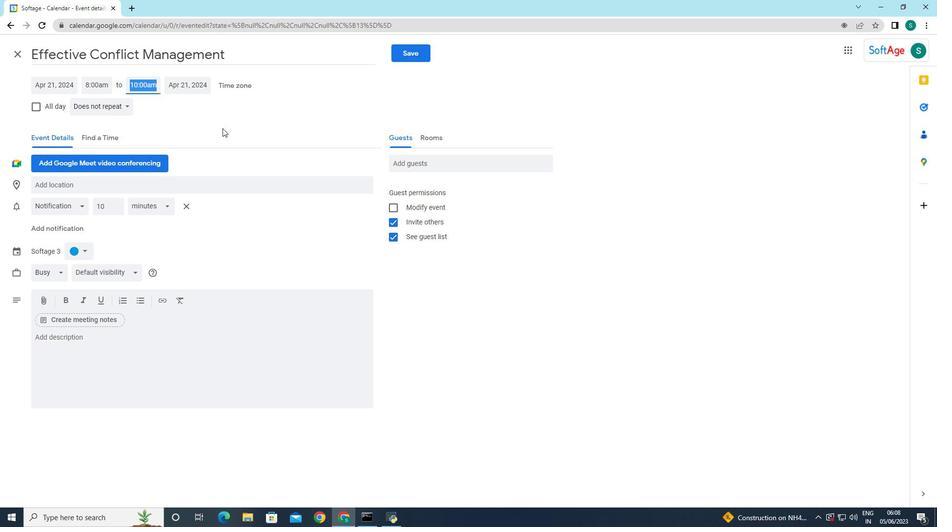 
Action: Mouse pressed left at (229, 114)
Screenshot: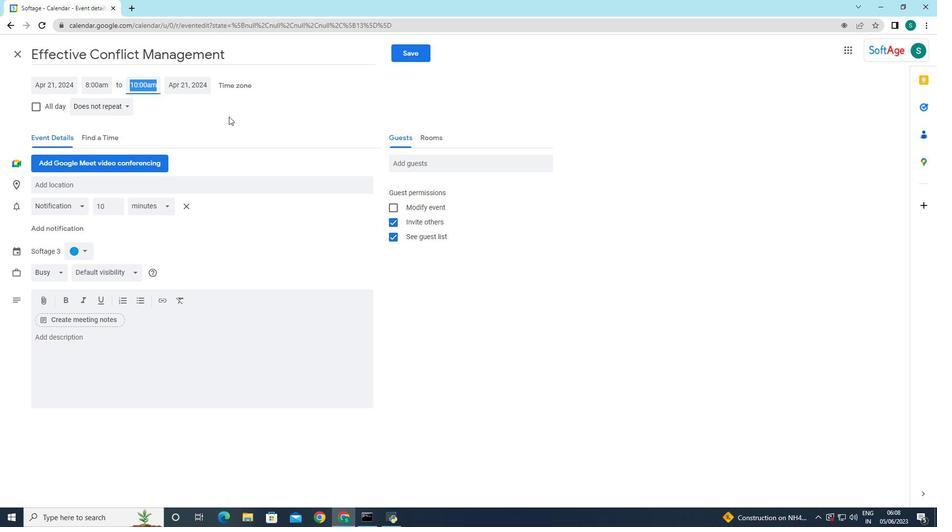 
Action: Mouse moved to (87, 340)
Screenshot: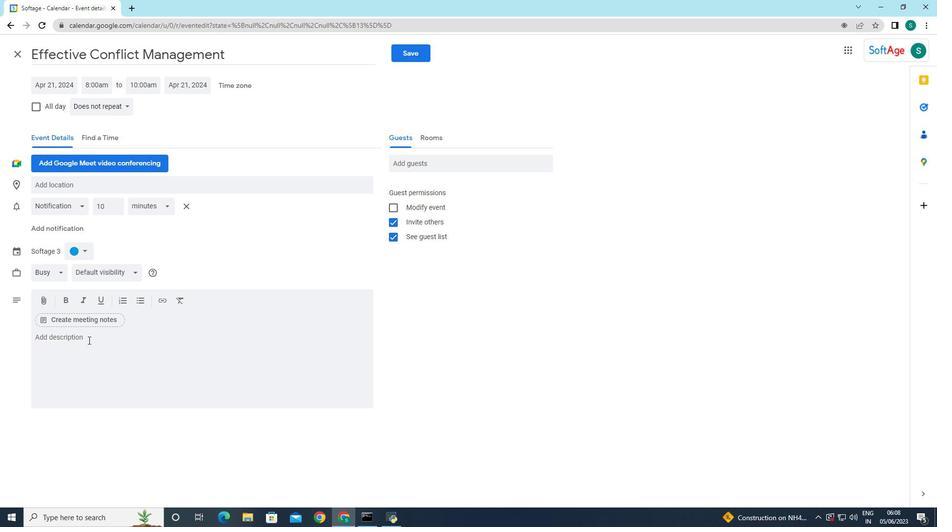 
Action: Mouse pressed left at (87, 340)
Screenshot: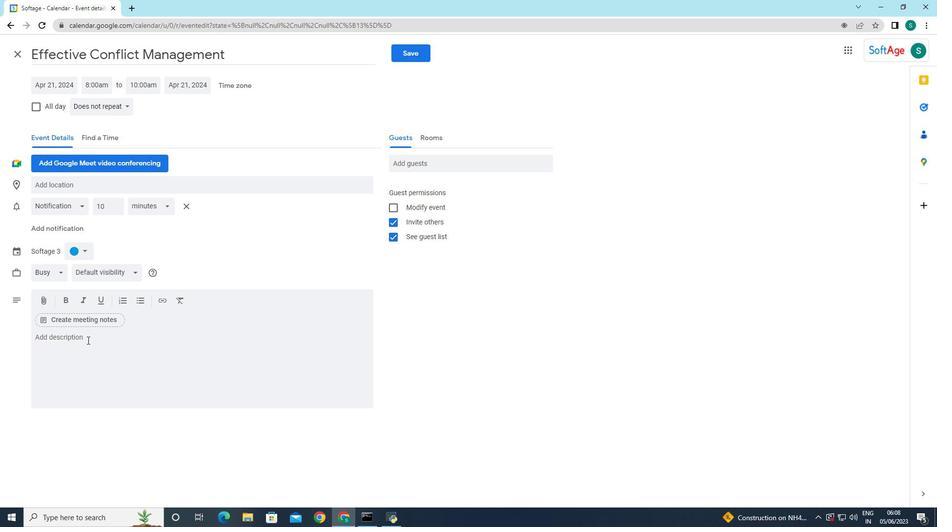 
Action: Mouse moved to (87, 340)
Screenshot: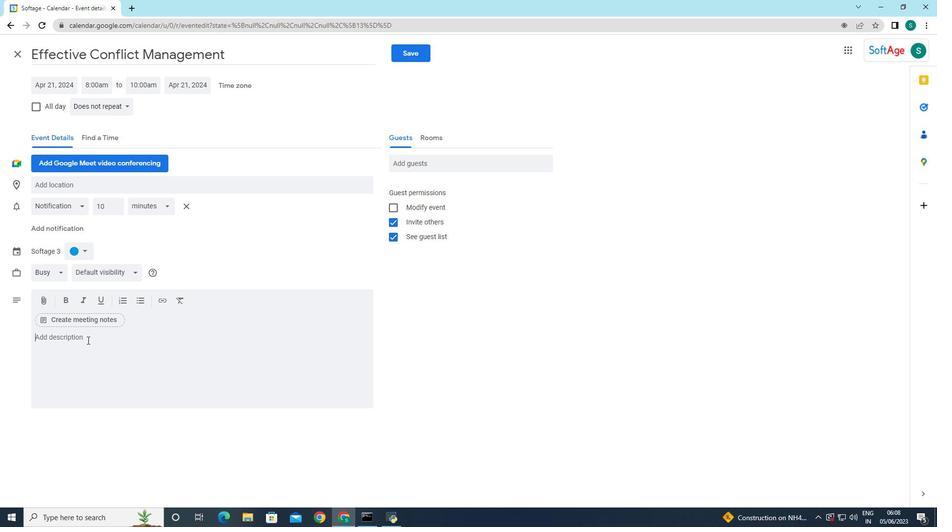 
Action: Key pressed <Key.caps_lock>t<Key.caps_lock>HROUGHOUT<Key.space>THE<Key.space>SESSION,<Key.space>WE<Key.space>WILL<Key.space>ENCOURAGE<Key.space>COLLABOR<Key.backspace>RATIONS<Key.backspace>,<Key.space>PROVIDE<Key.space>INSPIRATION<Key.space>THROUGH<Key.space>T<Key.backspace>REAL-WORLD<Key.space>CASE<Key.space>STUDE<Key.backspace>I<Key.backspace><Key.backspace>DIES<Key.space><Key.backspace>,ADN<Key.backspace><Key.backspace><Key.backspace><Key.space>AND<Key.space>LEVERAGE<Key.space>EMERGING<Key.space>TECHNOLOGIES<Key.space>AS<Key.space>CATALYSTS<Key.space>FOR<Key.space>VHANGE.<Key.space><Key.caps_lock><Key.backspace><Key.backspace><Key.backspace><Key.backspace><Key.backspace><Key.backspace><Key.backspace><Key.backspace>ch<Key.backspace><Key.caps_lock><Key.backspace><Key.caps_lock>cha<Key.backspace><Key.backspace><Key.backspace><Key.caps_lock>CHANGE.<Key.space><Key.caps_lock>b<Key.caps_lock>Y<Key.space>SYNERGIZING<Key.space><Key.backspace><Key.backspace><Key.backspace><Key.backspace><Key.backspace><Key.backspace><Key.backspace><Key.backspace>RGIZING<Key.space>THE<Key.space>WZ<Key.backspace><Key.backspace>EXPETISE<Key.space>AN<Key.backspace><Key.backspace><Key.backspace><Key.backspace><Key.backspace><Key.backspace><Key.backspace>RTISE<Key.space>AND<Key.space>PERSPECTIVES<Key.space>OF<Key.space>THE<Key.space>PARTICIPANTS,<Key.space>WE<Key.space>AIM<Key.space>TO<Key.space>GENERATE<Key.space>A<Key.space>COMPREHENSIVE<Key.space>RANGE<Key.space>OF<Key.space>D<Key.backspace>IDEAS<Key.space>THAT<Key.space>CAN<Key.space>SHAPOE<Key.space>THE<Key.backspace><Key.backspace><Key.backspace><Key.backspace><Key.backspace><Key.backspace><Key.backspace><Key.backspace><Key.backspace>HAPETHE<Key.space><Key.backspace><Key.backspace><Key.backspace><Key.backspace><Key.space>DTHE<Key.space><Key.backspace><Key.backspace><Key.backspace><Key.backspace><Key.backspace>THE<Key.space>FUTURRE<Key.space>OF<Key.space>SUSTAINABLE<Key.space>R<Key.left><Key.left>
Screenshot: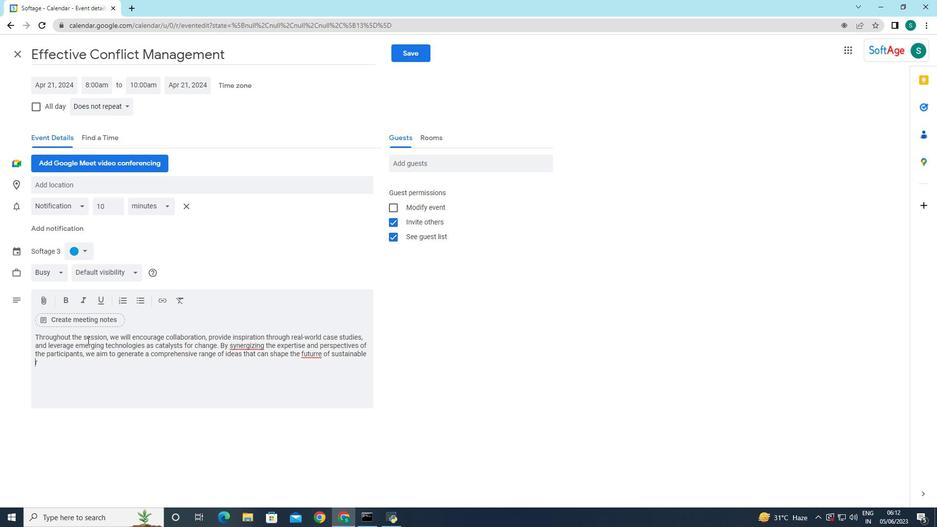 
Action: Mouse moved to (316, 352)
Screenshot: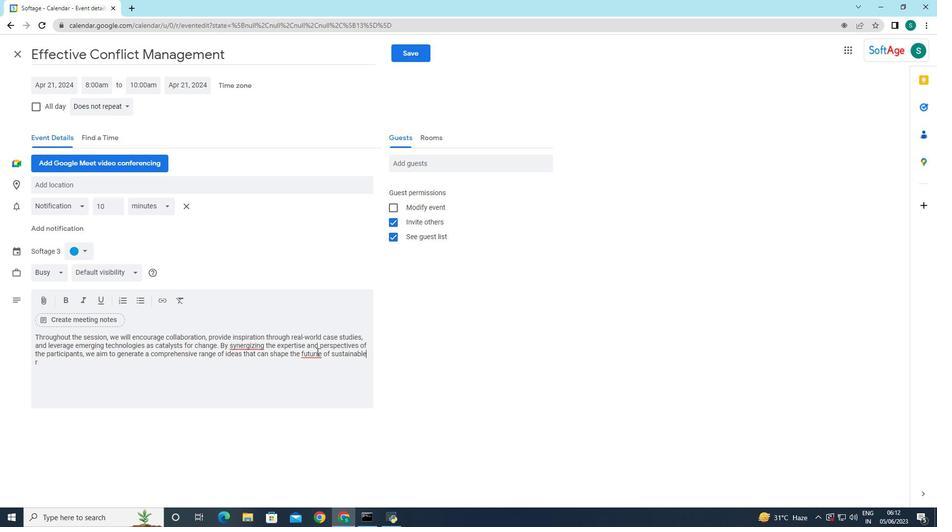 
Action: Mouse pressed left at (316, 352)
Screenshot: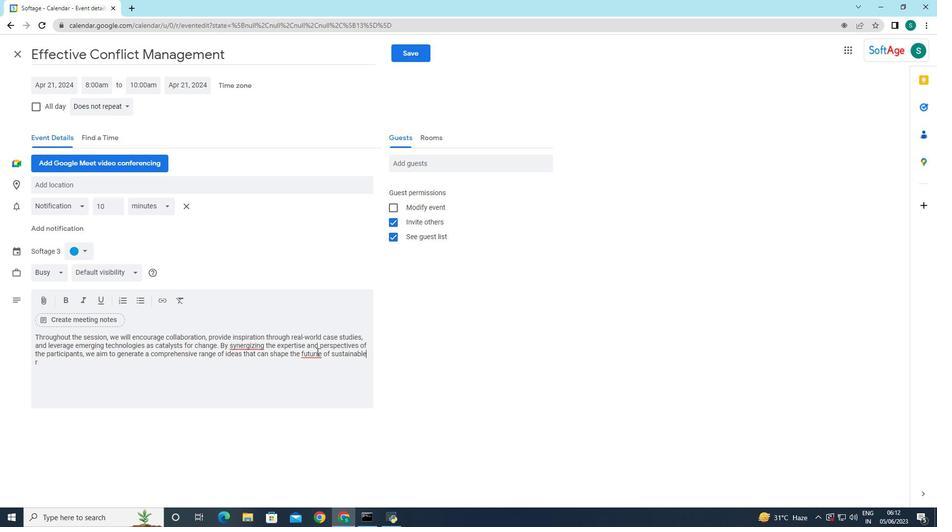 
Action: Mouse moved to (340, 372)
Screenshot: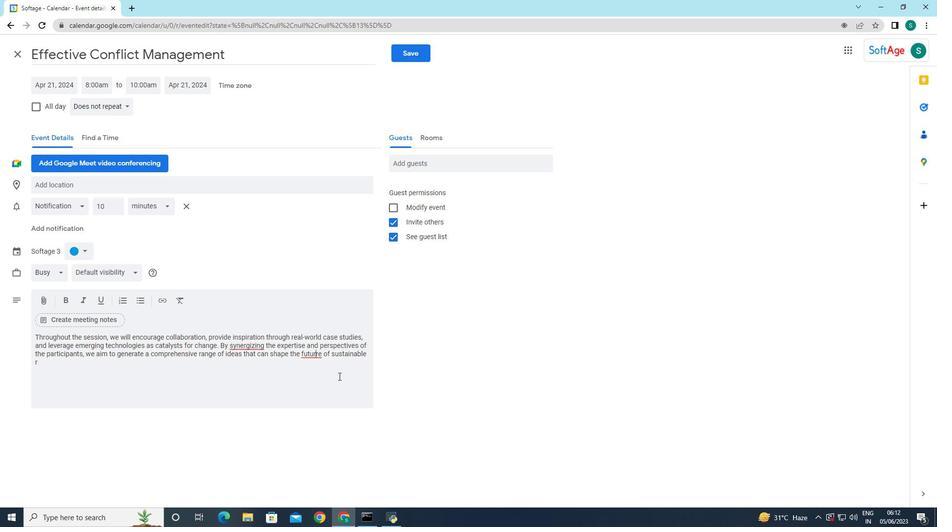 
Action: Key pressed <Key.backspace>
Screenshot: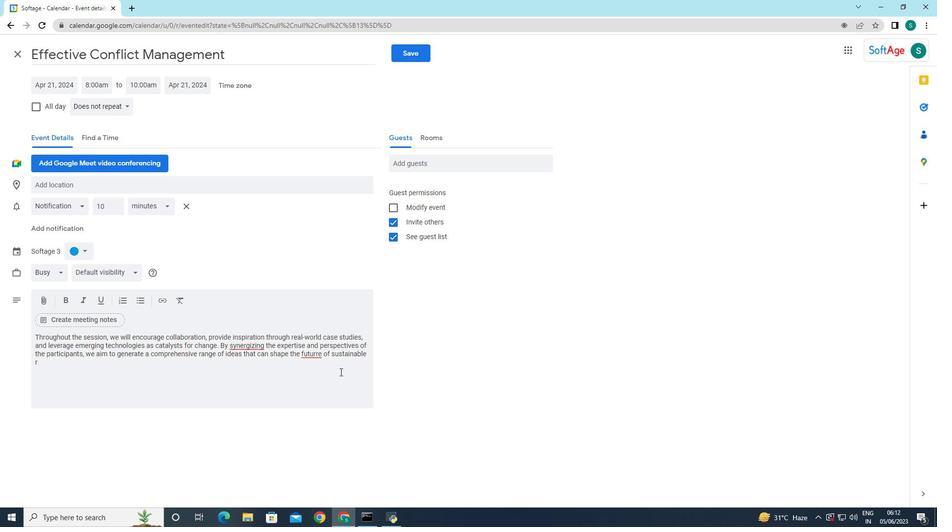 
Action: Mouse moved to (372, 353)
Screenshot: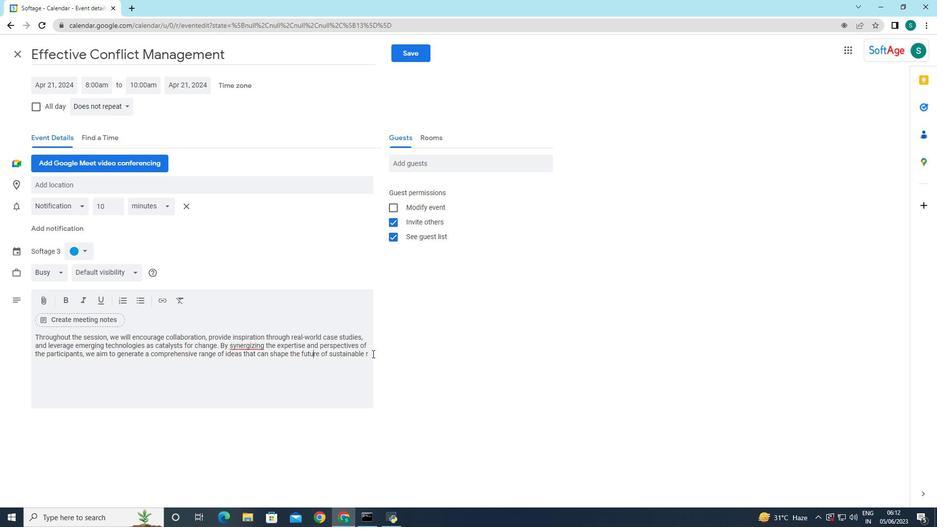 
Action: Mouse pressed left at (372, 353)
Screenshot: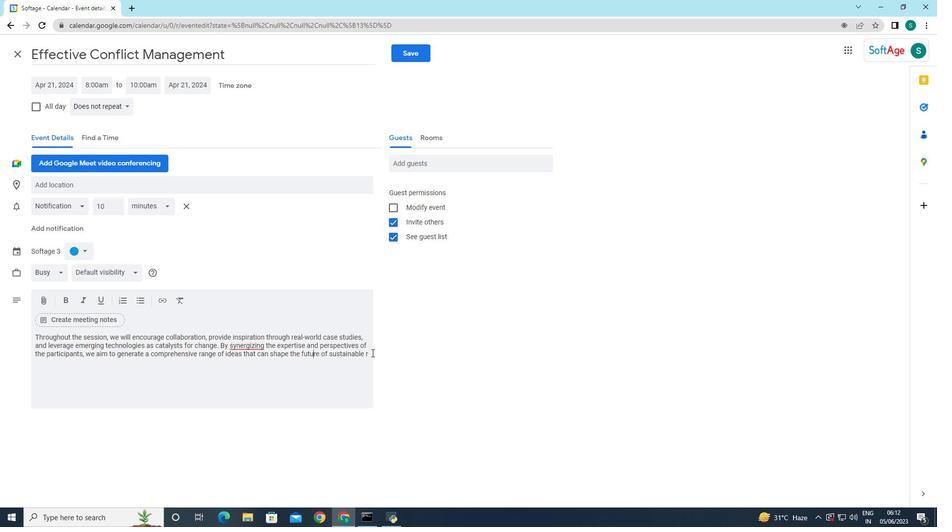 
Action: Key pressed <Key.backspace>TRANSPORTATION.
Screenshot: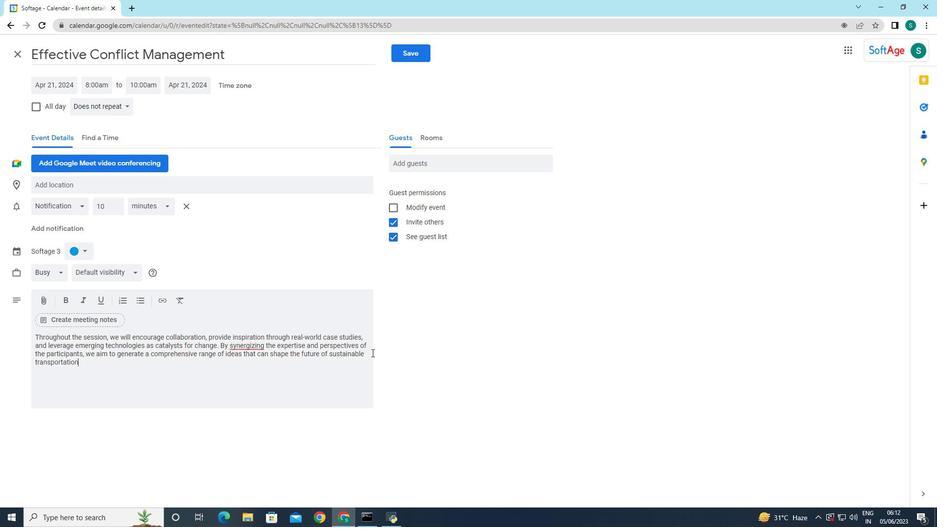 
Action: Mouse moved to (83, 250)
Screenshot: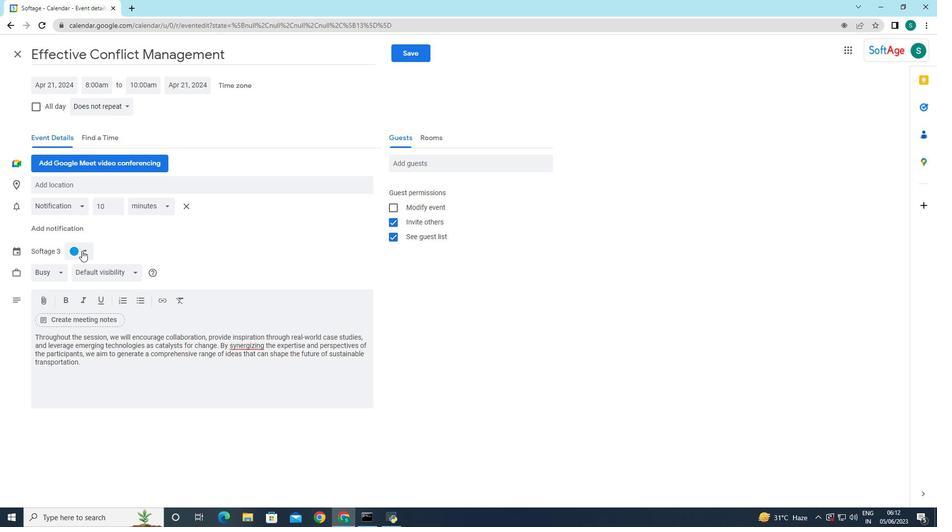 
Action: Mouse pressed left at (83, 250)
Screenshot: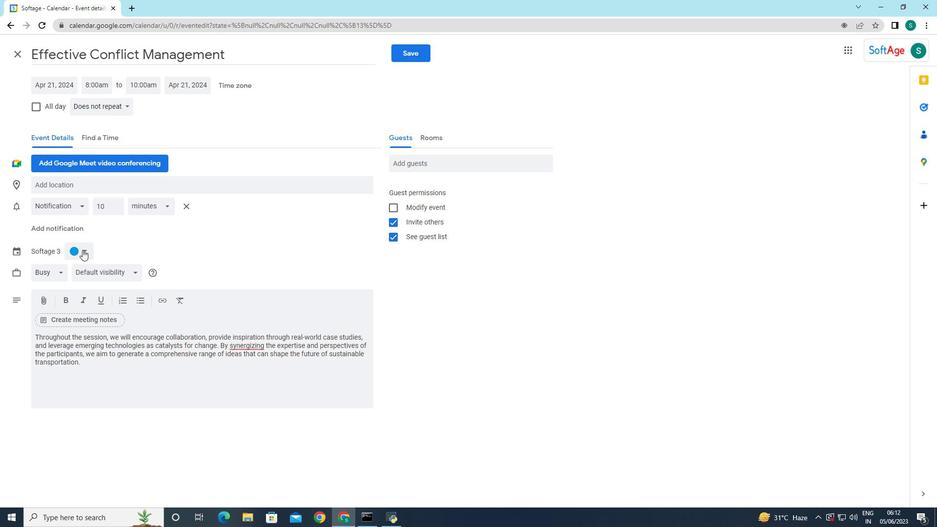 
Action: Mouse moved to (75, 275)
Screenshot: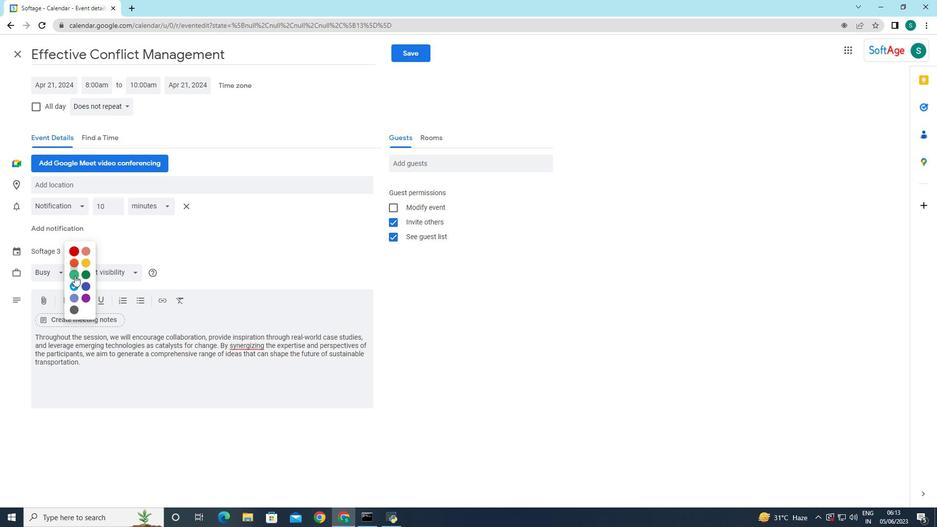 
Action: Mouse pressed left at (75, 275)
Screenshot: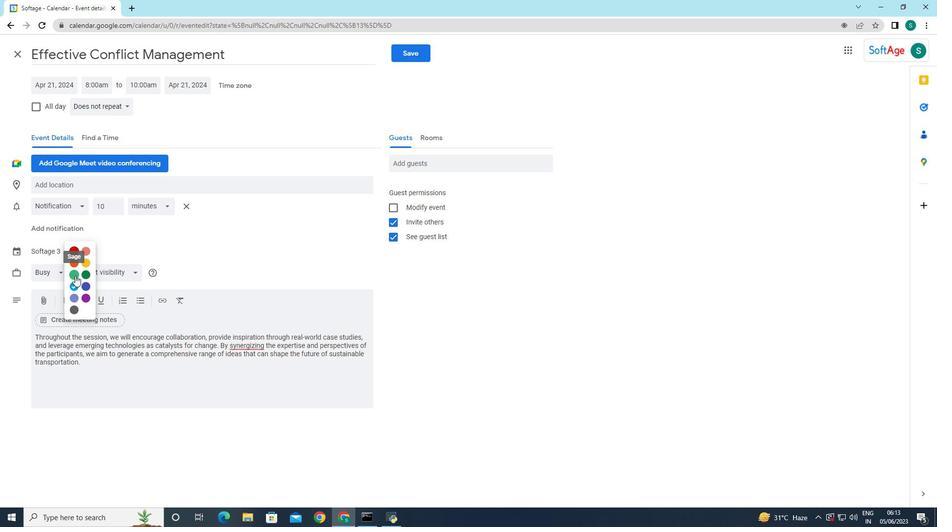 
Action: Mouse moved to (81, 179)
Screenshot: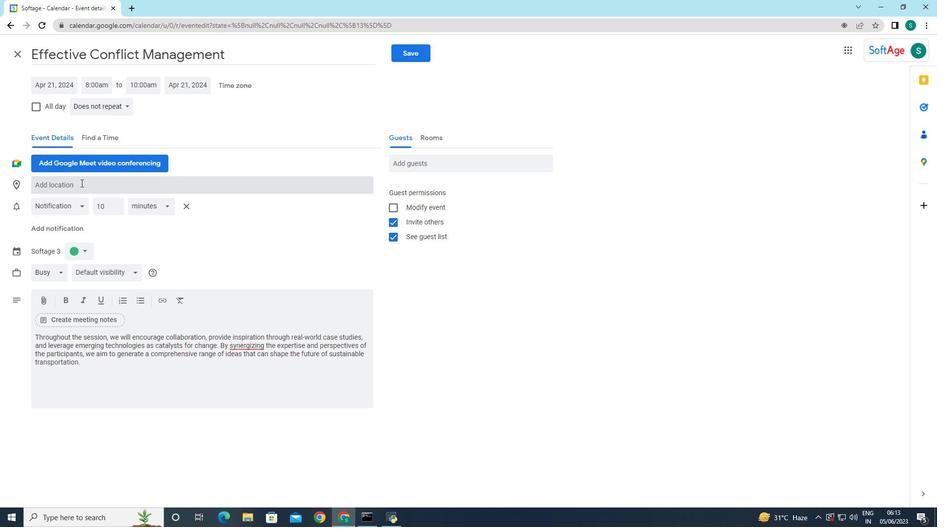 
Action: Mouse pressed left at (81, 179)
Screenshot: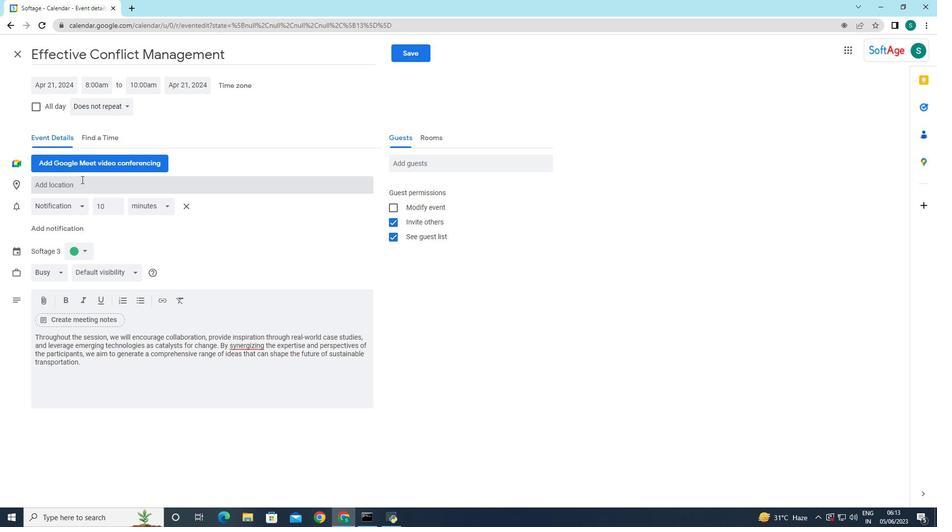 
Action: Key pressed 987<Key.space><Key.caps_lock>e<Key.caps_lock>ZW<Key.backspace>E<Key.space><Key.caps_lock>v<Key.caps_lock>ILLAGE,<Key.space><Key.caps_lock>g<Key.caps_lock><Key.backspace>F<Key.backspace><Key.caps_lock>f<Key.caps_lock>RANCE<Key.space>
Screenshot: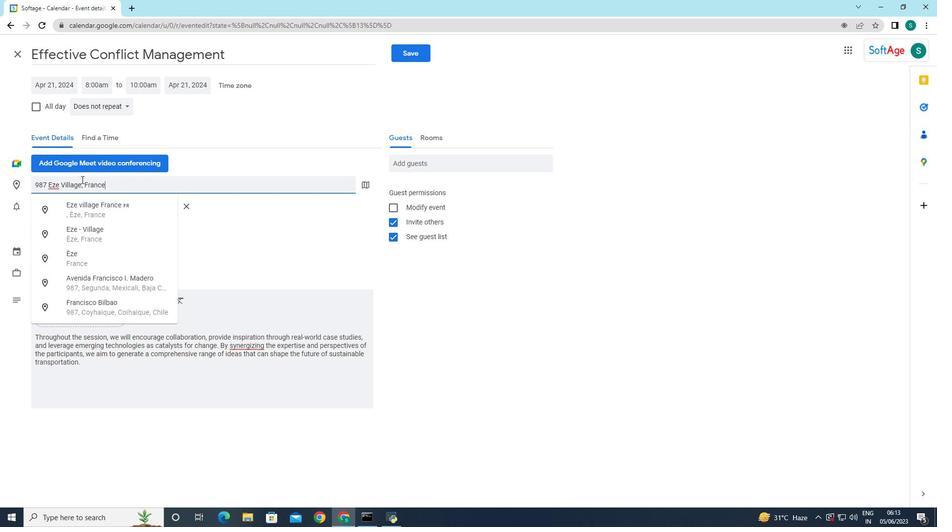 
Action: Mouse moved to (237, 229)
Screenshot: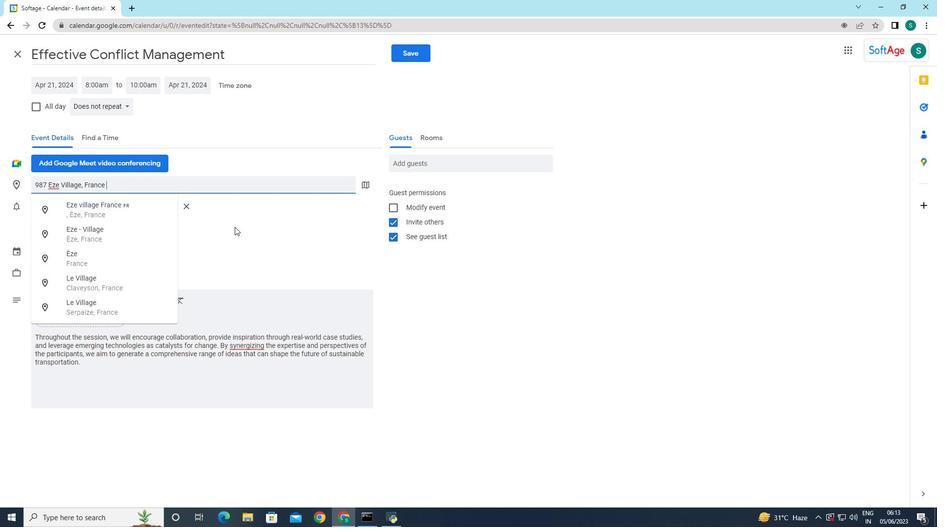 
Action: Mouse pressed left at (237, 229)
Screenshot: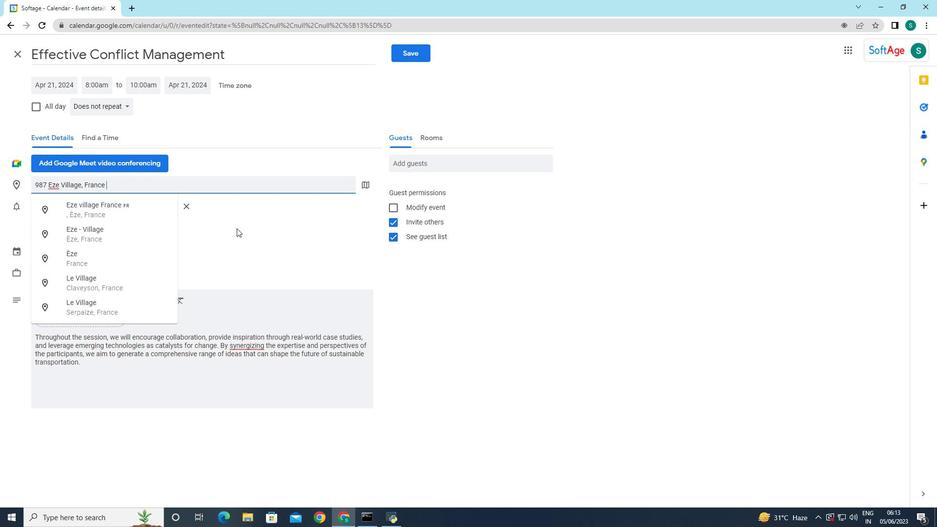 
Action: Mouse moved to (487, 162)
Screenshot: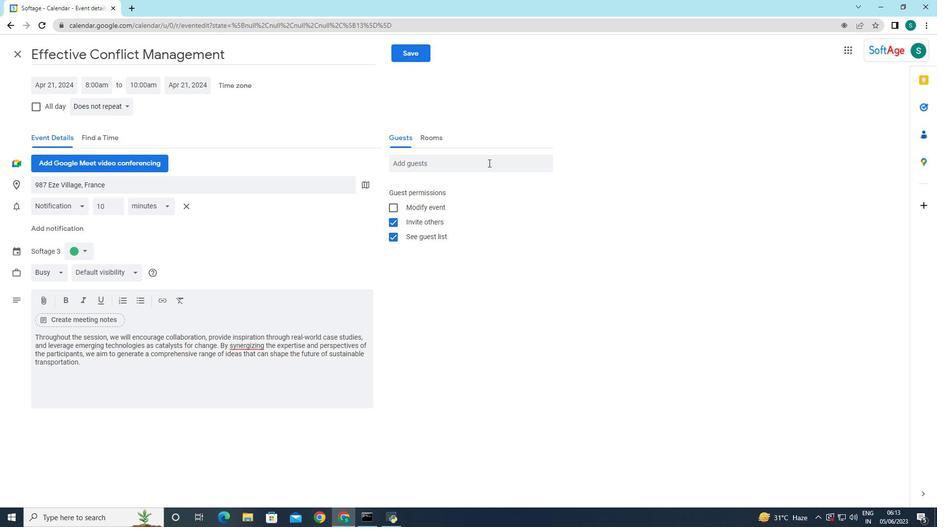 
Action: Mouse pressed left at (487, 162)
Screenshot: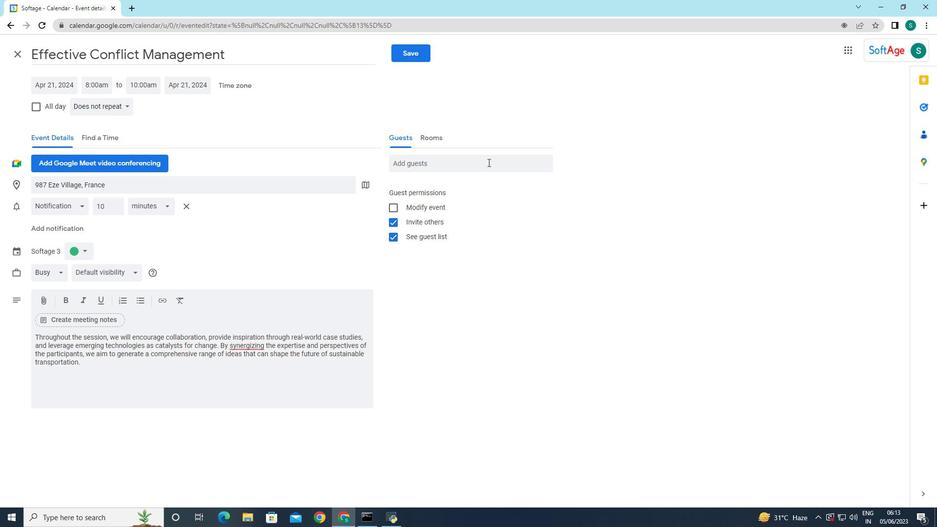 
Action: Key pressed SOFTAGE
Screenshot: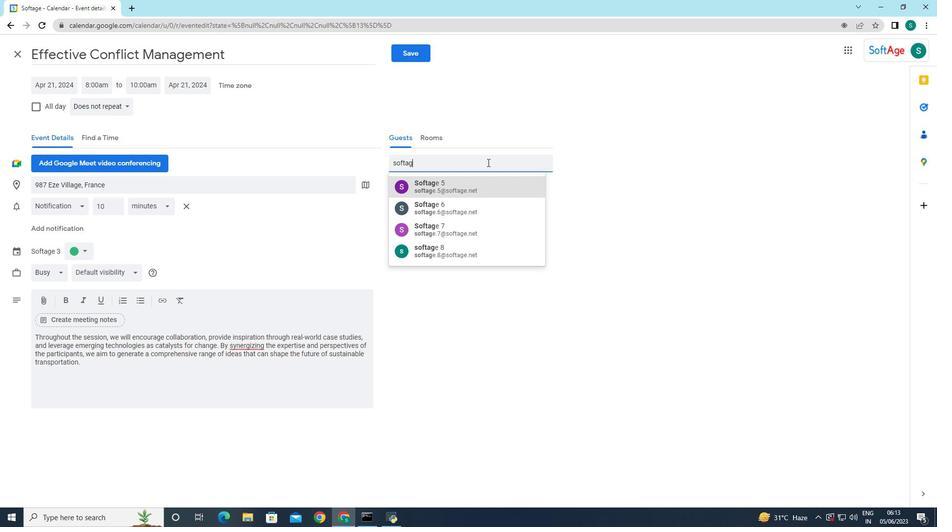 
Action: Mouse moved to (463, 238)
Screenshot: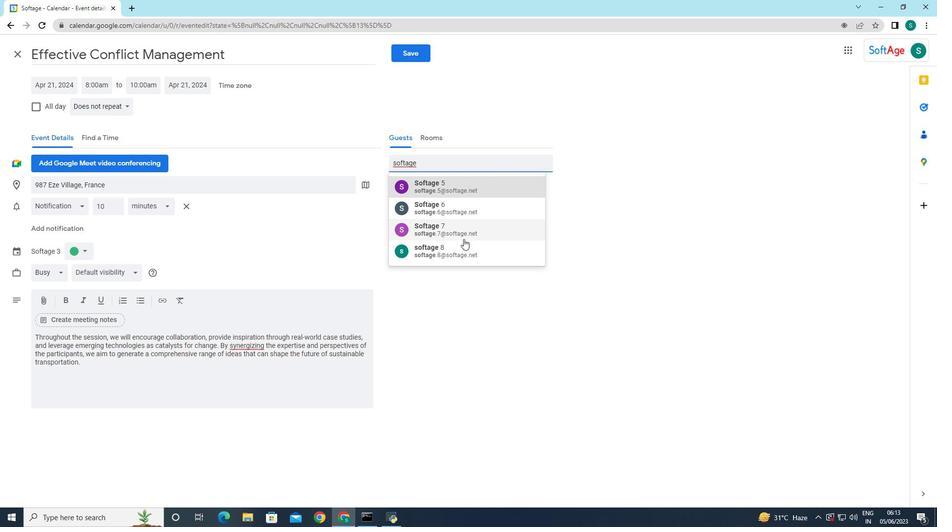 
Action: Mouse pressed left at (463, 238)
Screenshot: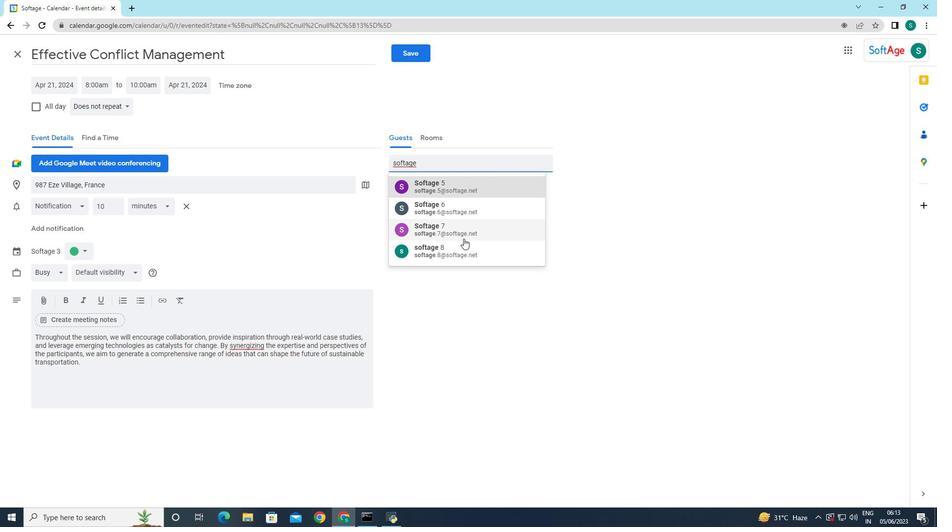 
Action: Mouse moved to (450, 160)
Screenshot: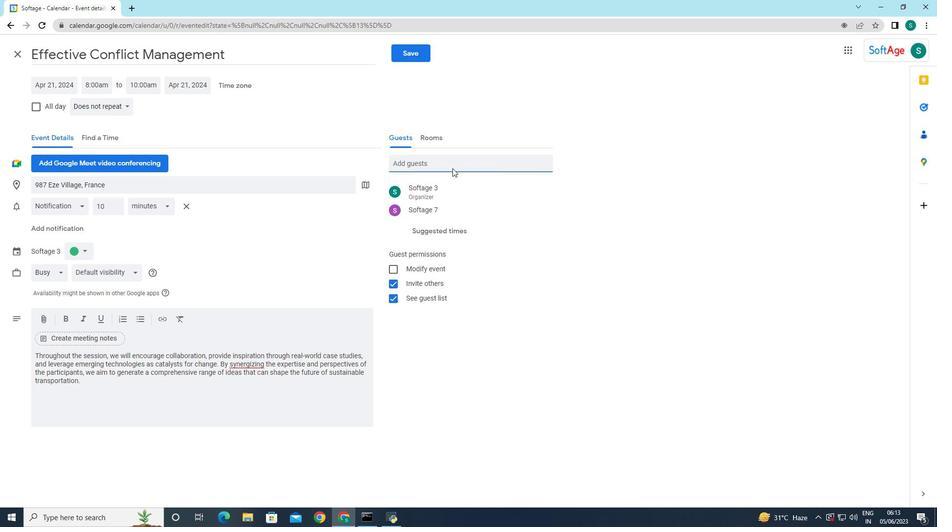 
Action: Mouse pressed left at (450, 160)
Screenshot: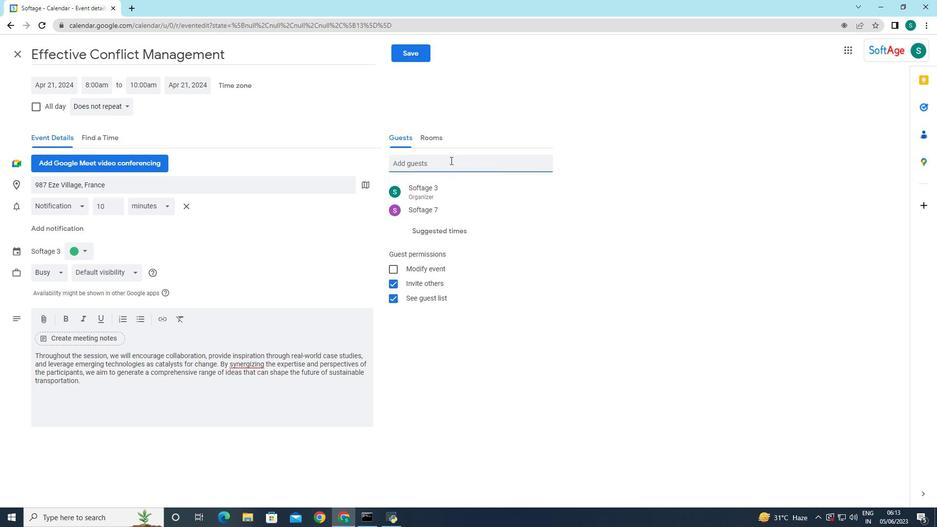 
Action: Key pressed SO
Screenshot: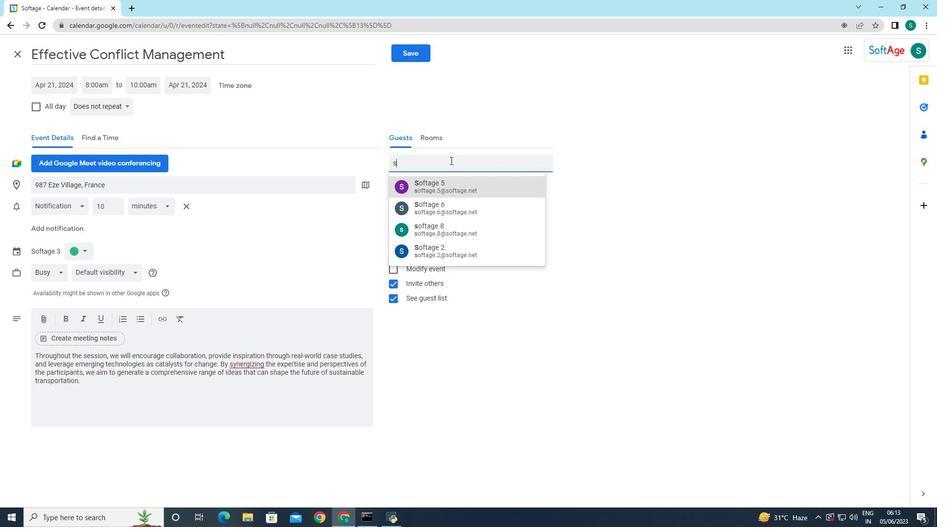 
Action: Mouse moved to (440, 224)
Screenshot: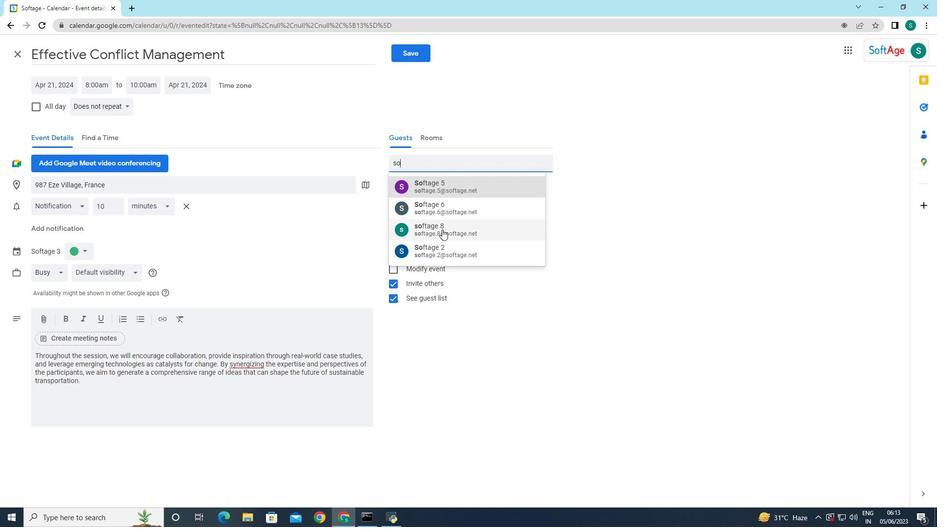 
Action: Mouse pressed left at (440, 224)
Screenshot: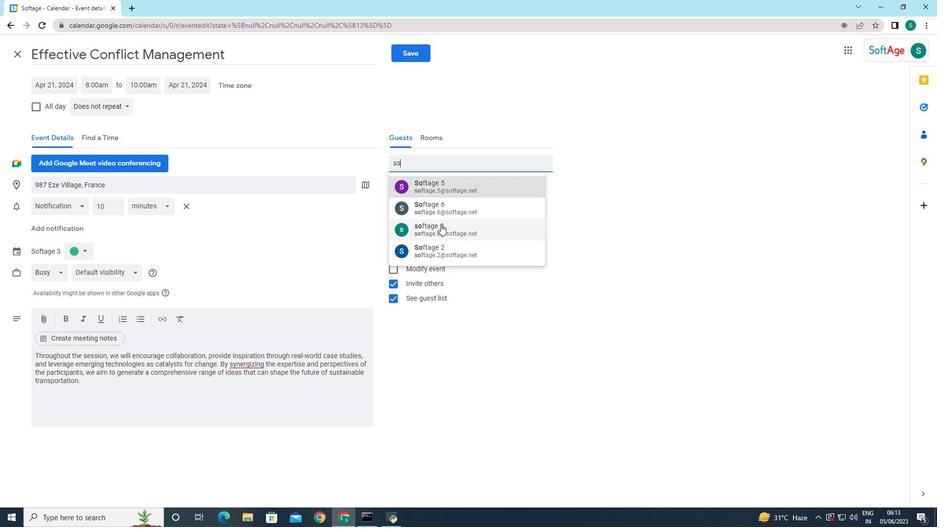 
Action: Mouse moved to (539, 193)
Screenshot: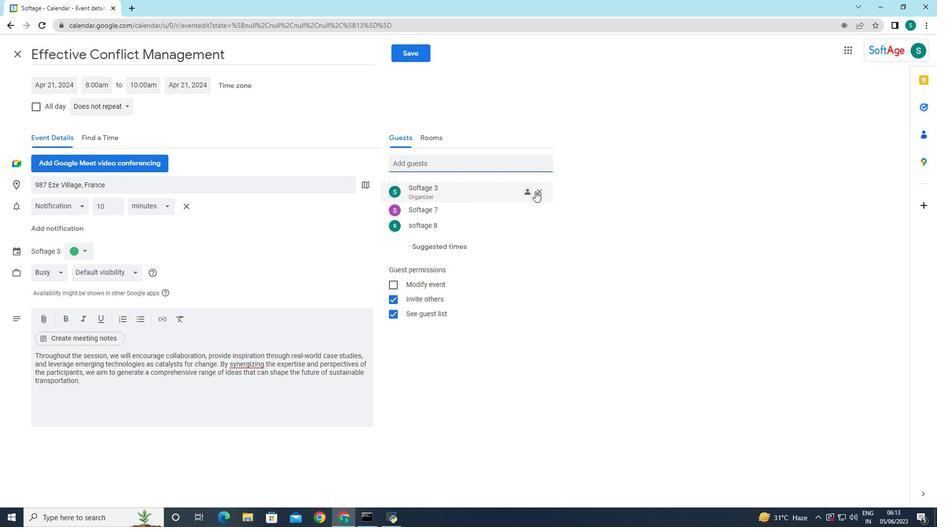 
Action: Mouse pressed left at (539, 193)
Screenshot: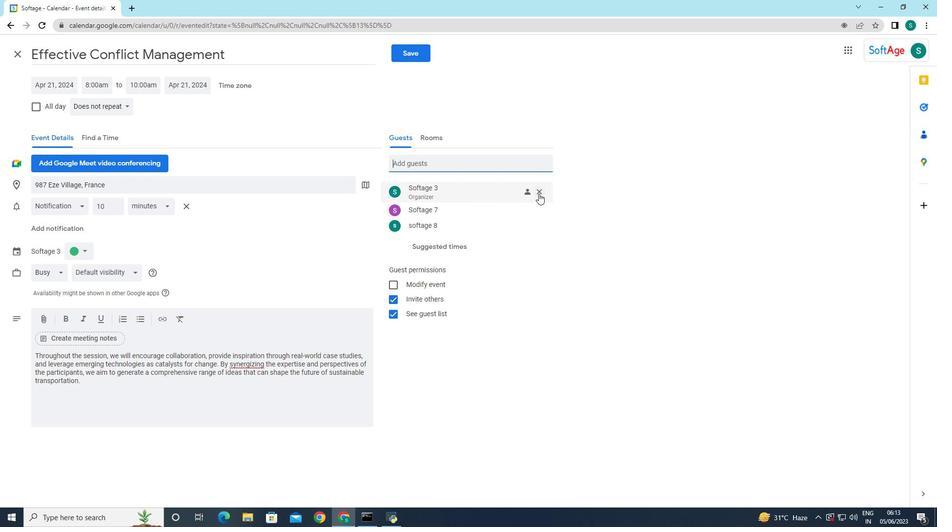 
Action: Mouse moved to (106, 107)
Screenshot: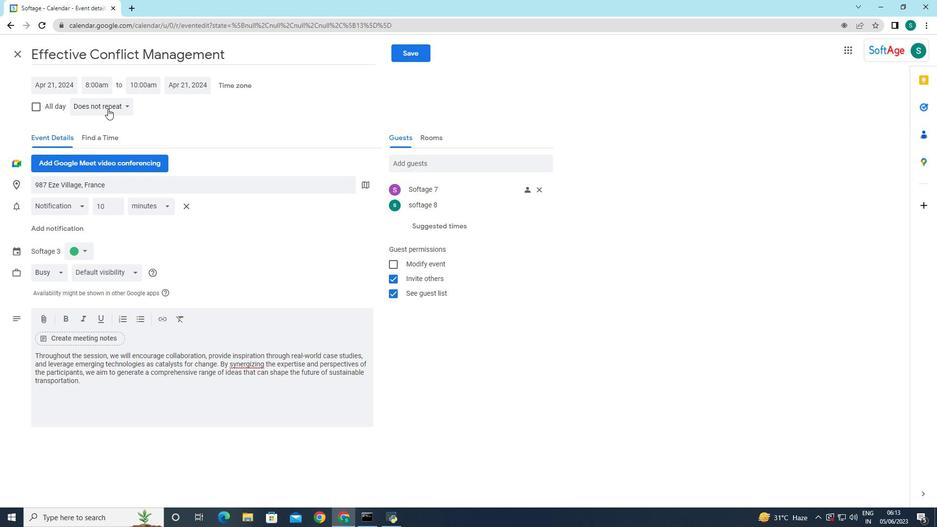 
Action: Mouse pressed left at (106, 107)
Screenshot: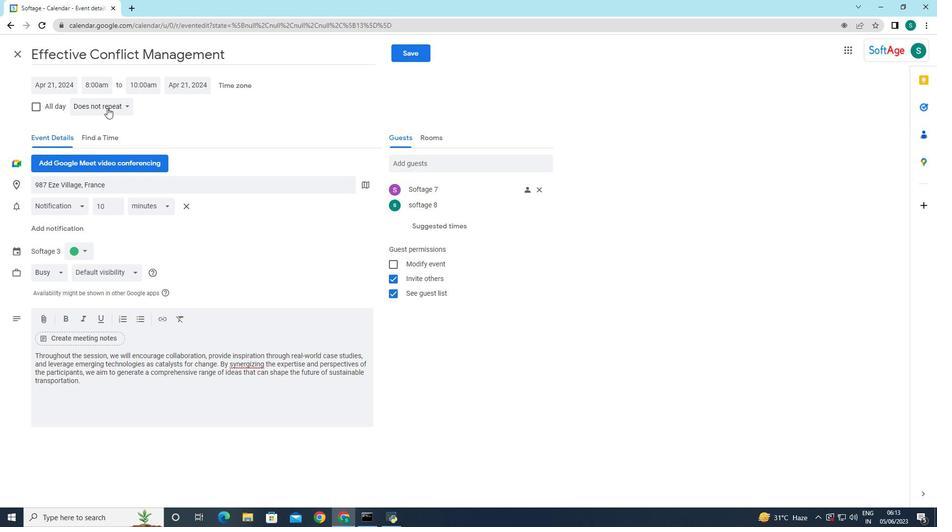 
Action: Mouse moved to (112, 193)
Screenshot: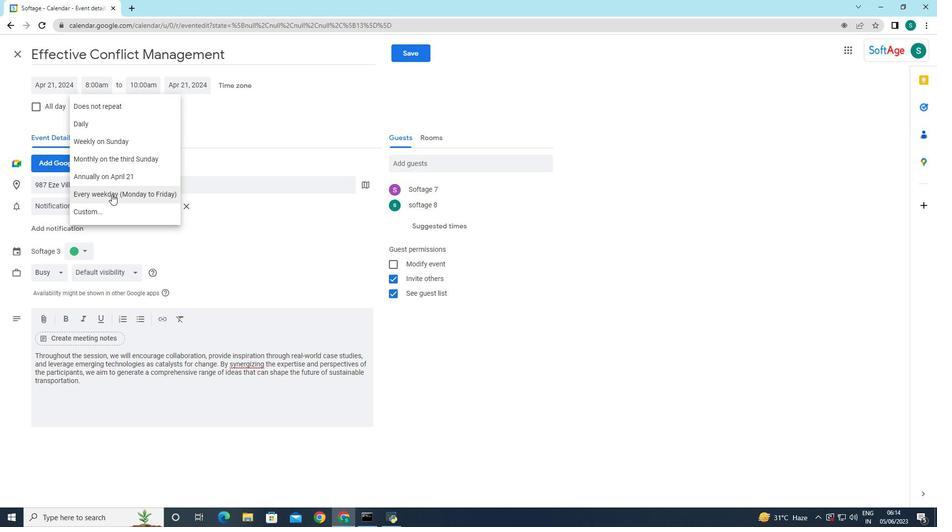 
Action: Mouse pressed left at (112, 193)
Screenshot: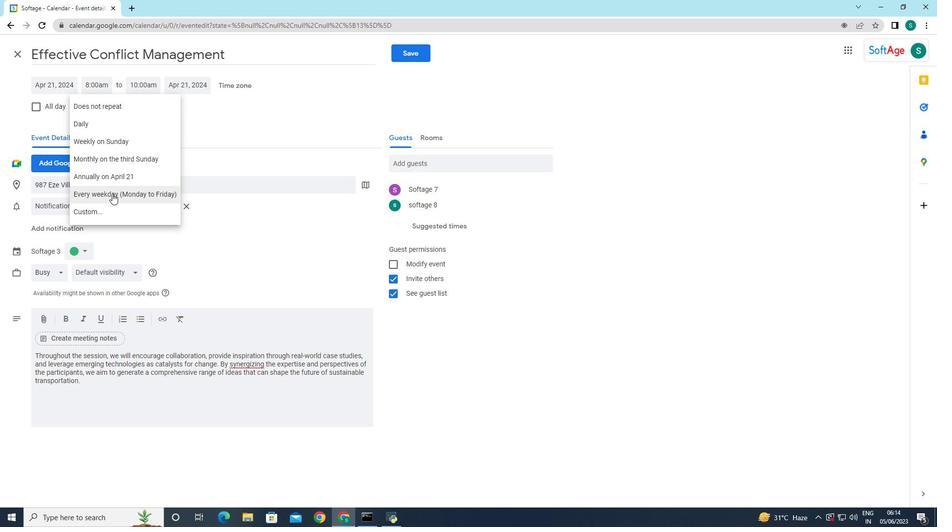 
Action: Mouse moved to (418, 52)
Screenshot: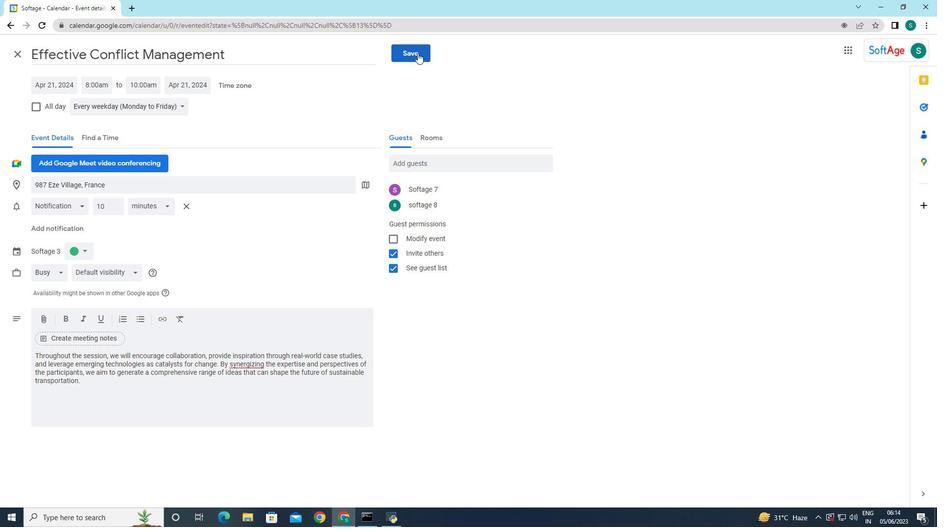
Action: Mouse pressed left at (418, 52)
Screenshot: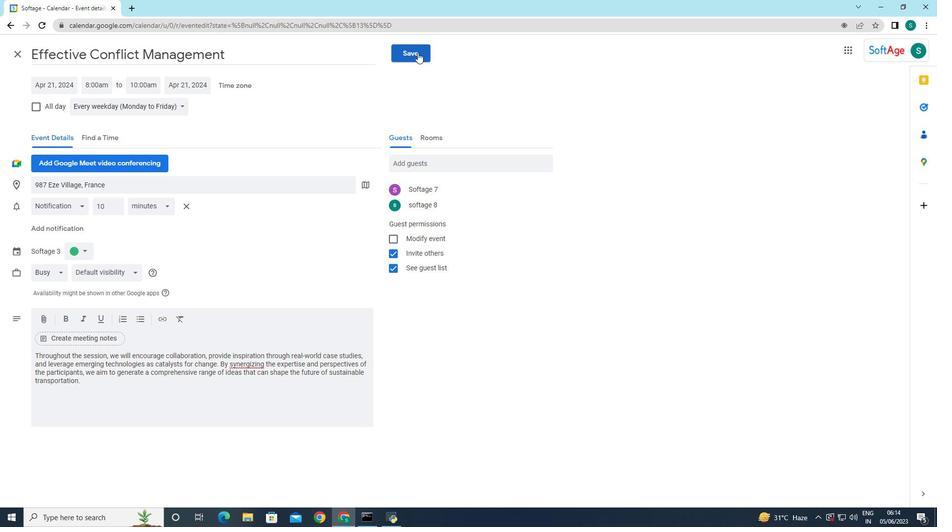 
Action: Mouse moved to (559, 291)
Screenshot: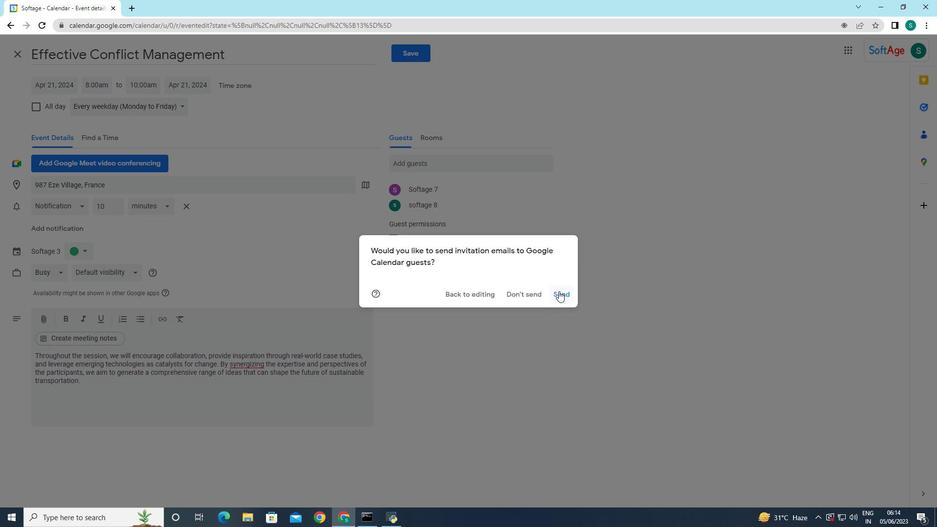 
Action: Mouse pressed left at (559, 291)
Screenshot: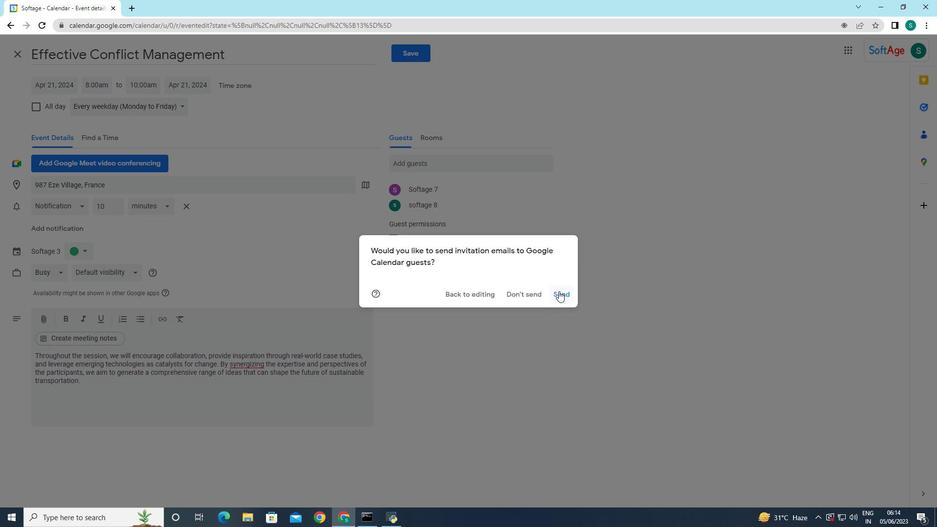 
Action: Mouse moved to (550, 327)
Screenshot: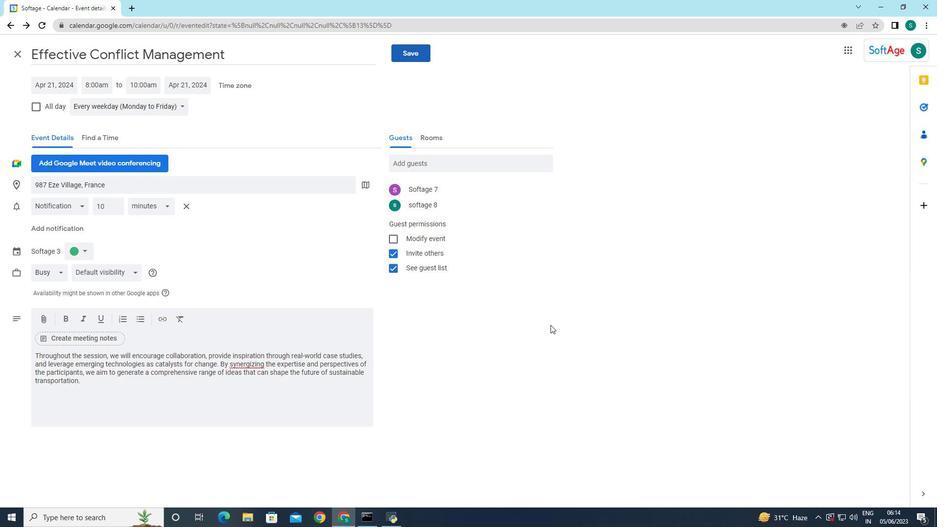 
